 Task: Search one way flight ticket for 5 adults, 2 children, 1 infant in seat and 1 infant on lap in economy from Detroit: Detroit Metro Wayne County Airport to Springfield: Abraham Lincoln Capital Airport on 5-2-2023. Choice of flights is Southwest. Number of bags: 1 carry on bag. Price is upto 88000. Outbound departure time preference is 15:00.
Action: Mouse moved to (310, 141)
Screenshot: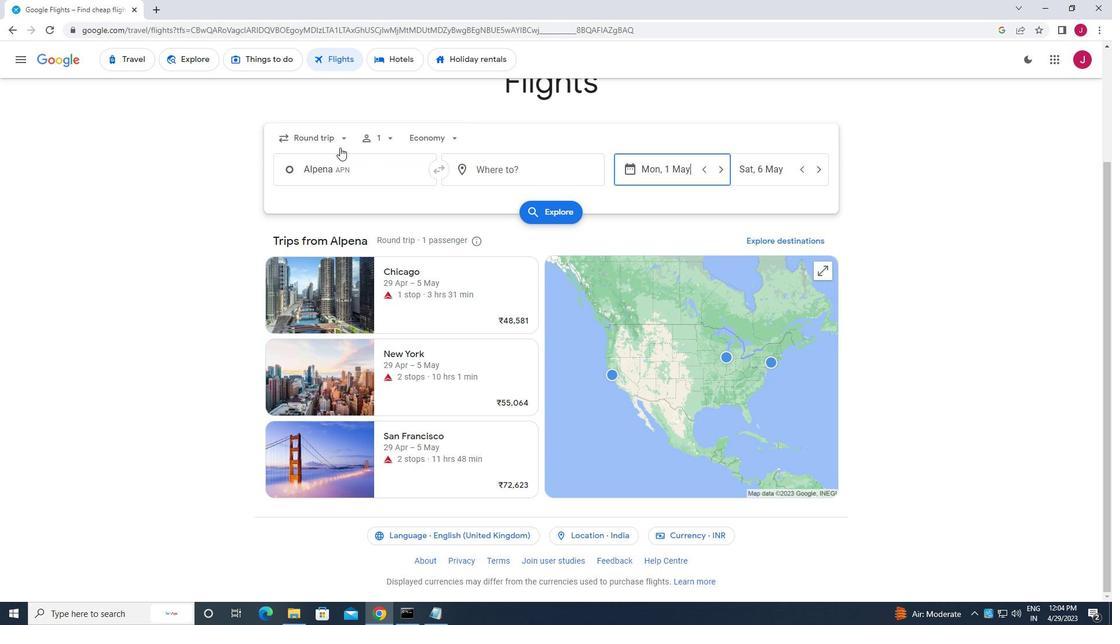 
Action: Mouse pressed left at (310, 141)
Screenshot: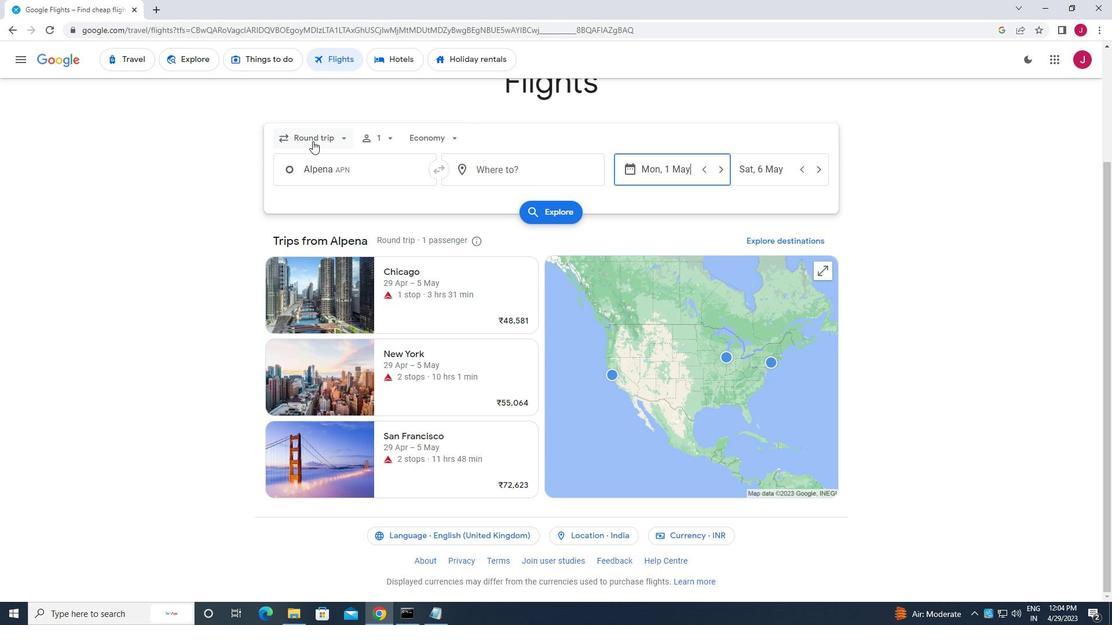 
Action: Mouse moved to (323, 190)
Screenshot: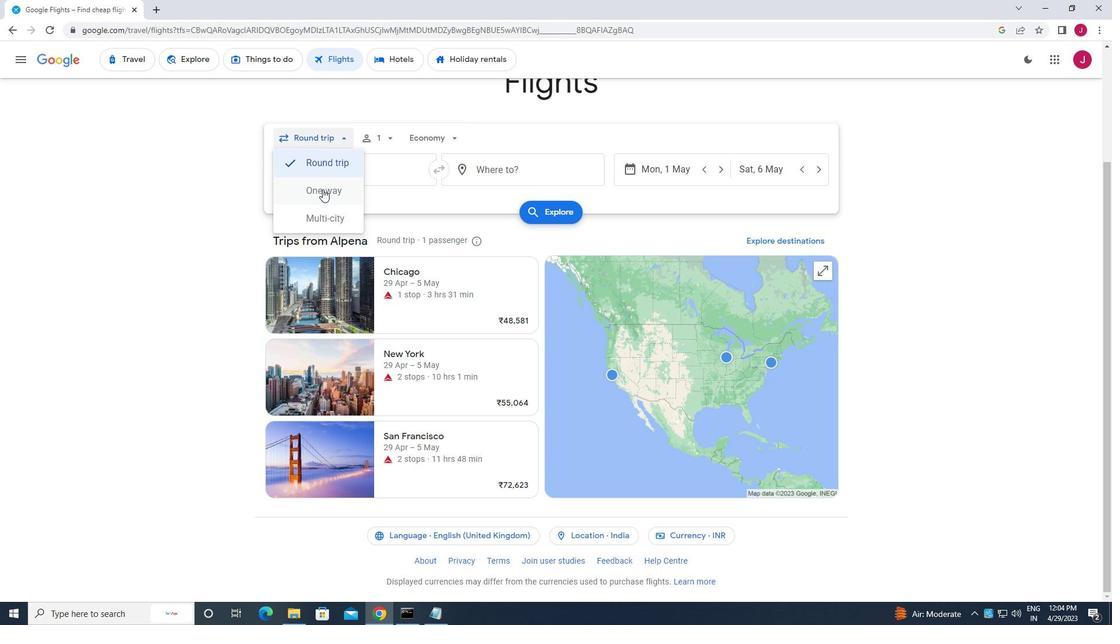 
Action: Mouse pressed left at (323, 190)
Screenshot: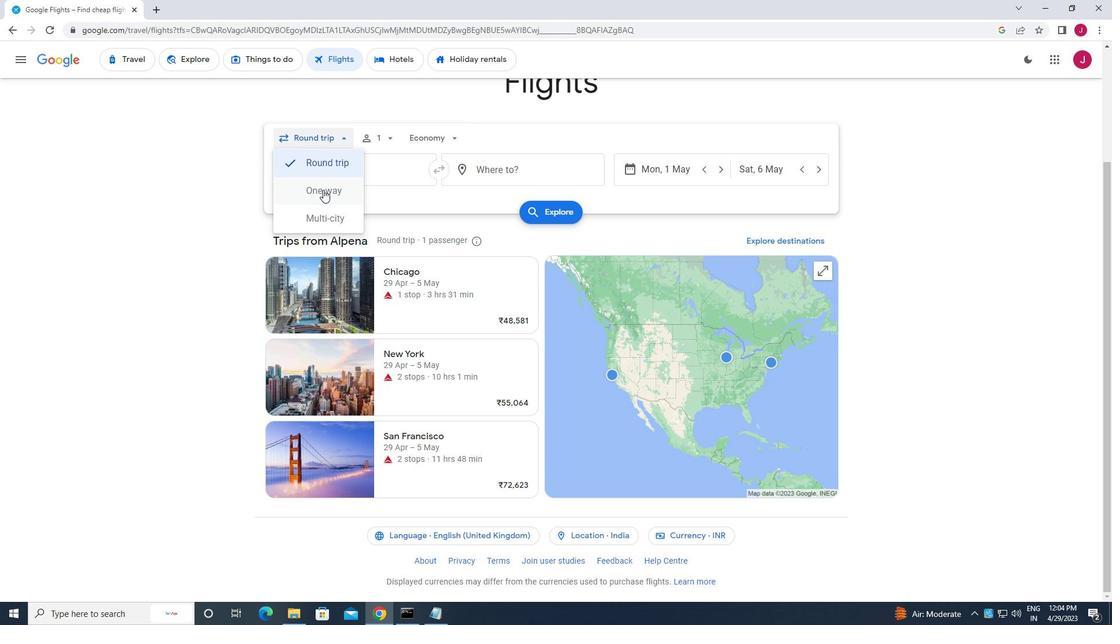 
Action: Mouse moved to (379, 136)
Screenshot: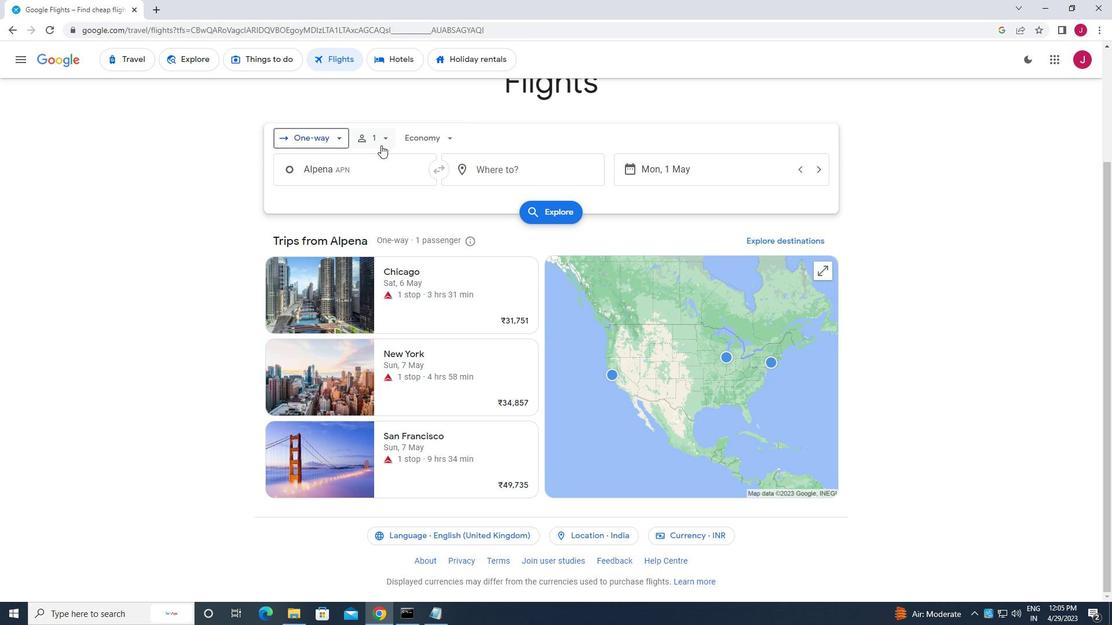 
Action: Mouse pressed left at (379, 136)
Screenshot: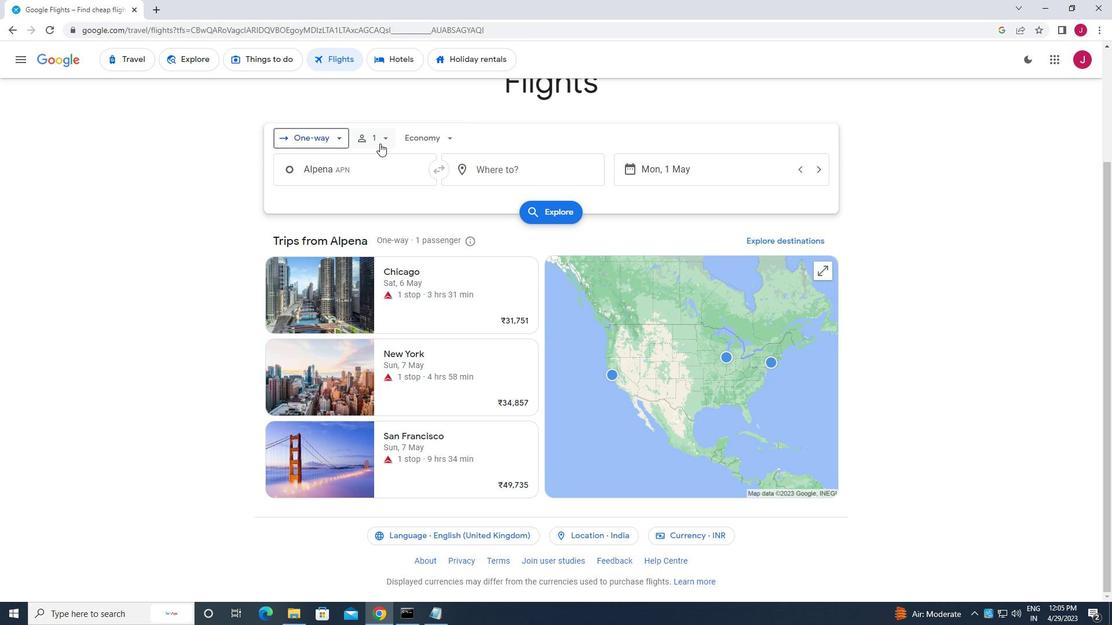 
Action: Mouse moved to (477, 173)
Screenshot: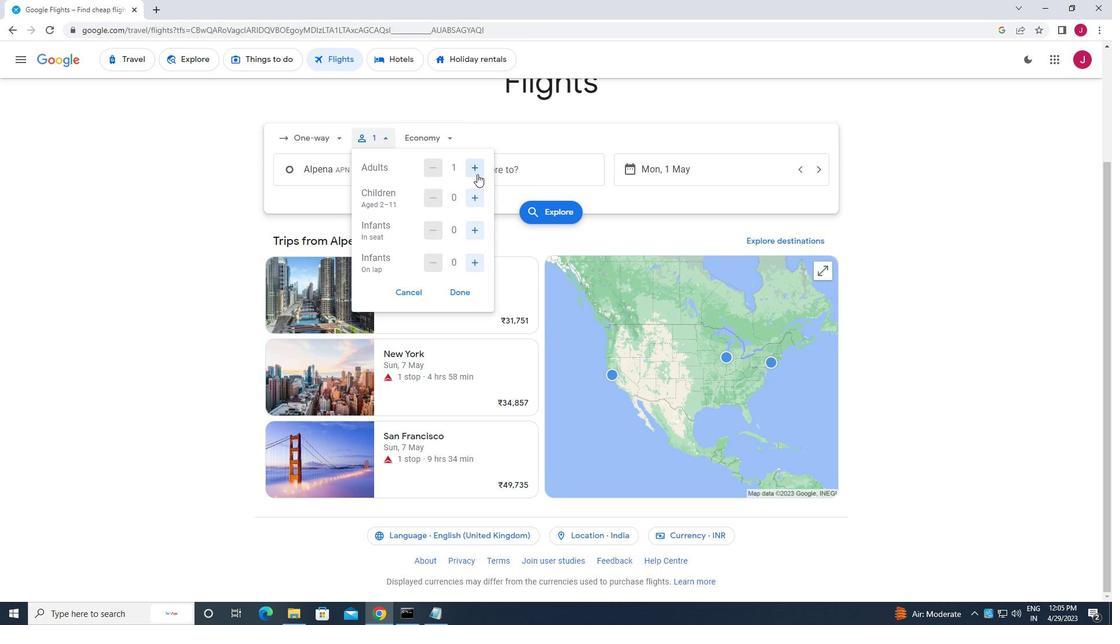 
Action: Mouse pressed left at (477, 173)
Screenshot: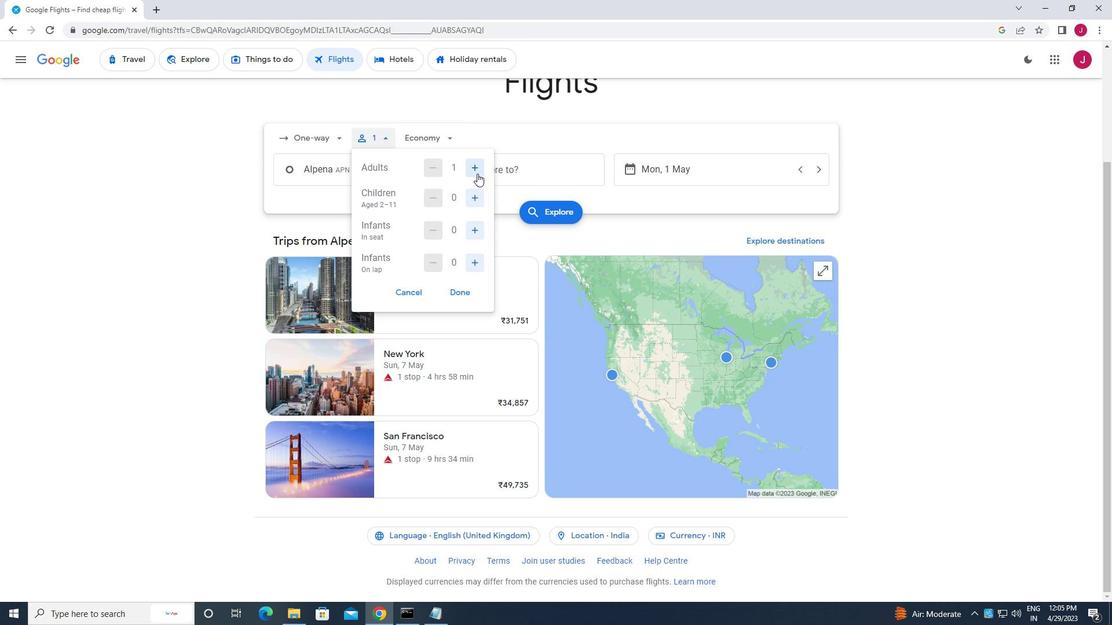 
Action: Mouse pressed left at (477, 173)
Screenshot: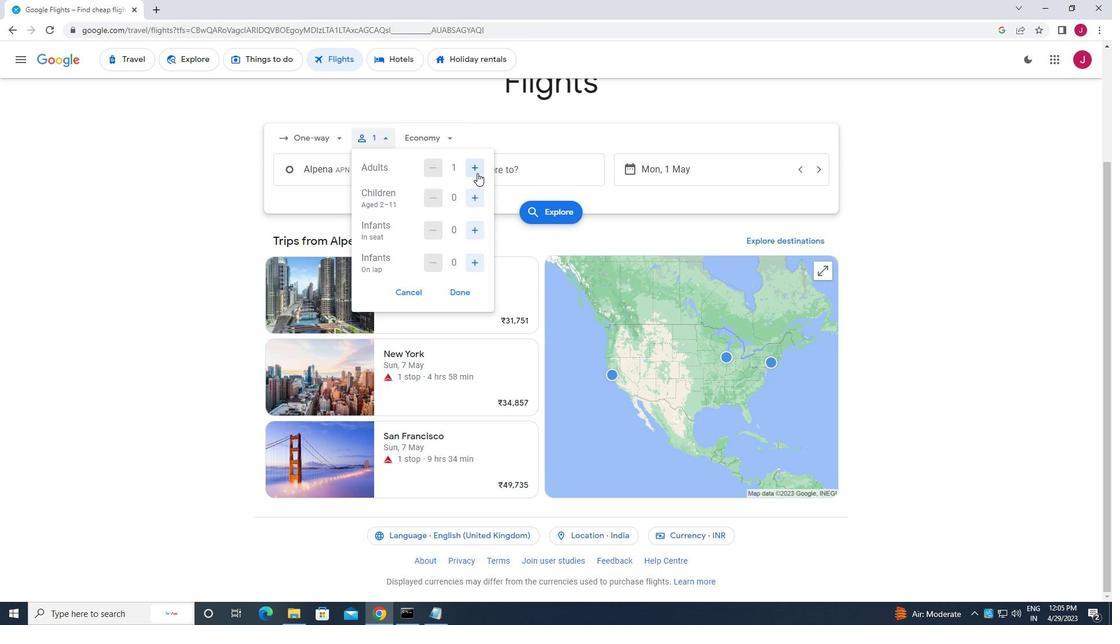 
Action: Mouse pressed left at (477, 173)
Screenshot: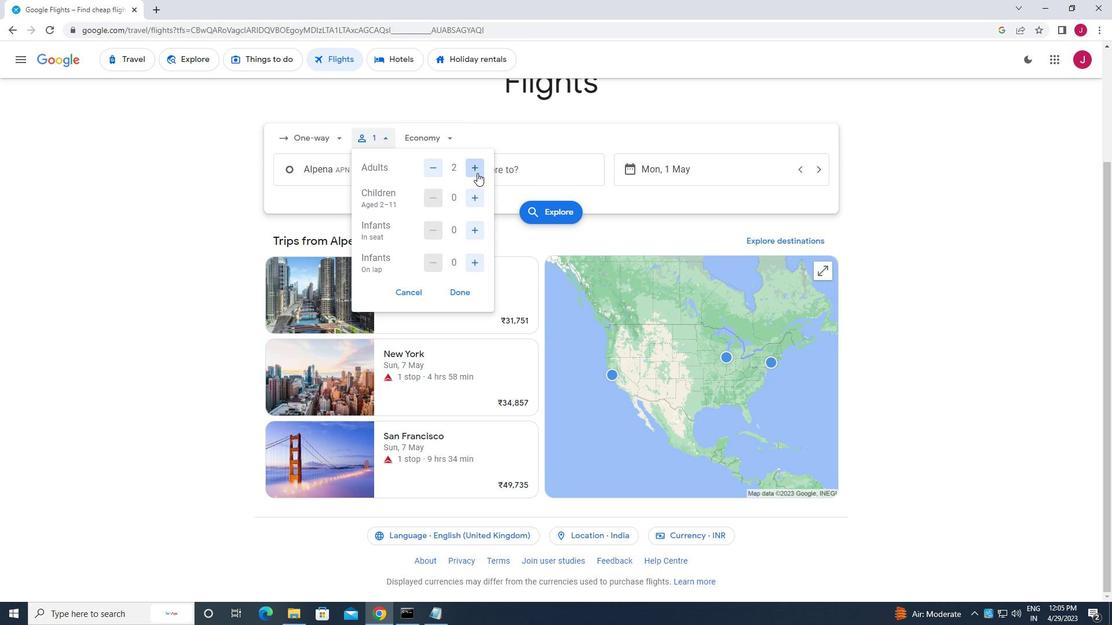 
Action: Mouse pressed left at (477, 173)
Screenshot: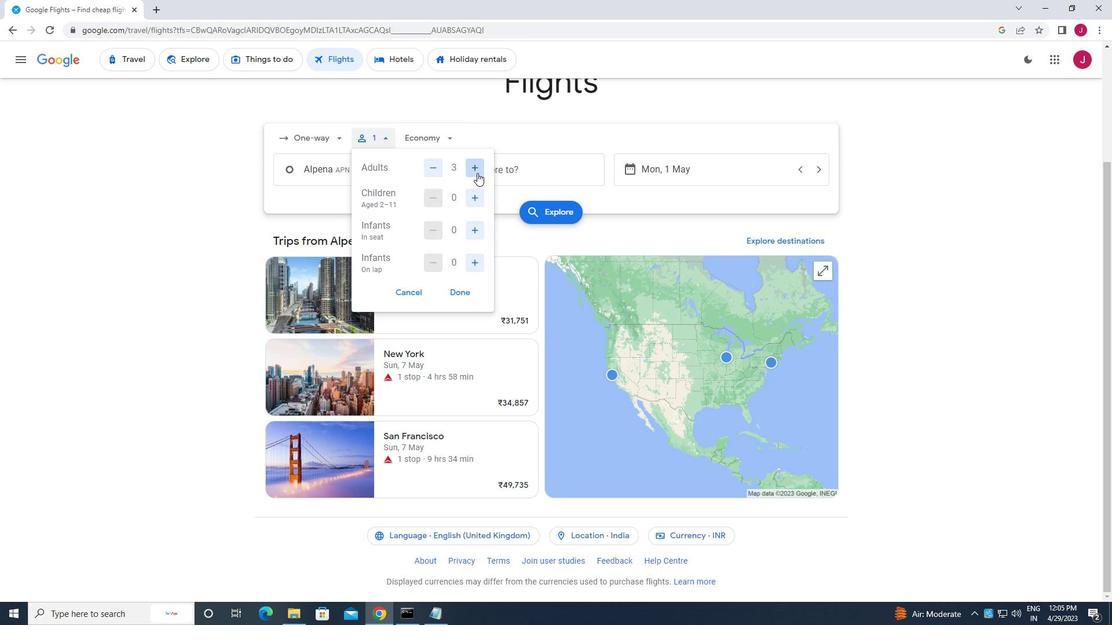 
Action: Mouse moved to (473, 199)
Screenshot: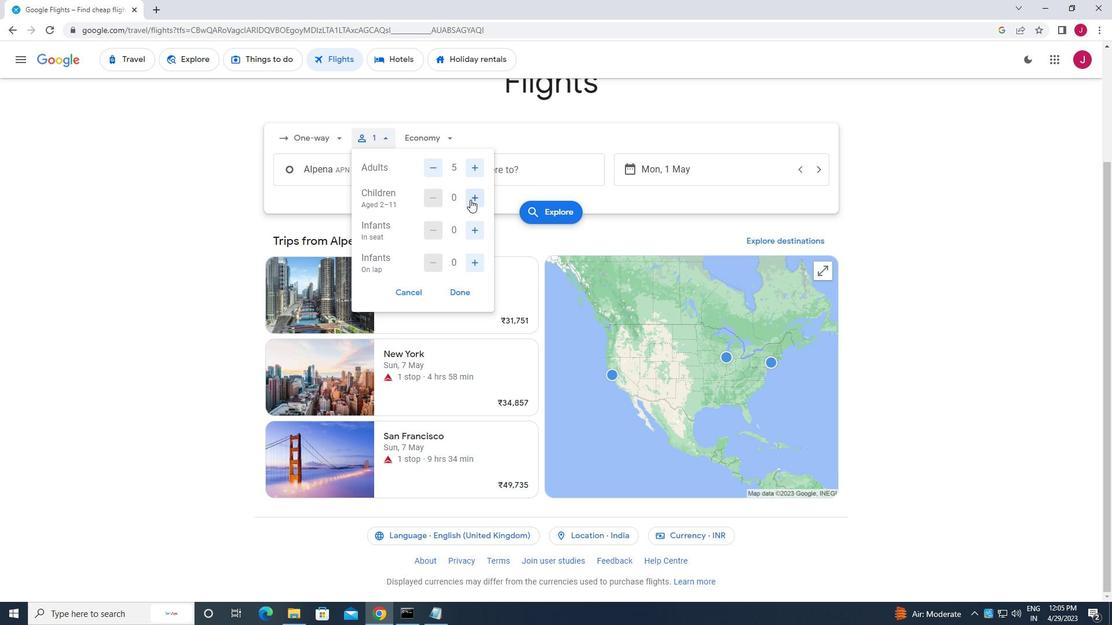 
Action: Mouse pressed left at (473, 199)
Screenshot: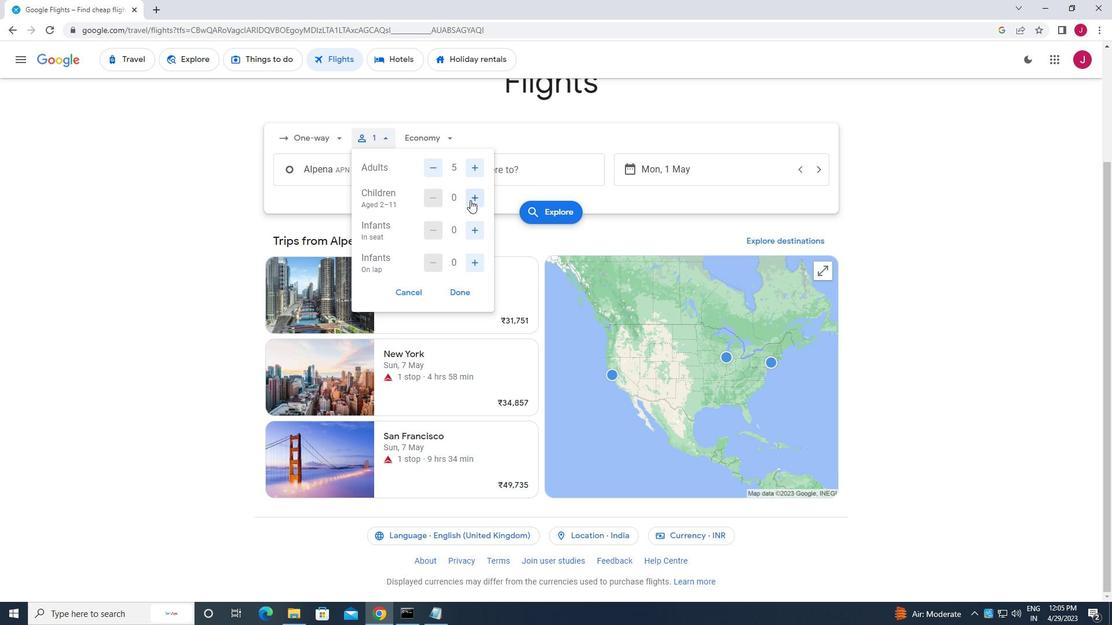 
Action: Mouse pressed left at (473, 199)
Screenshot: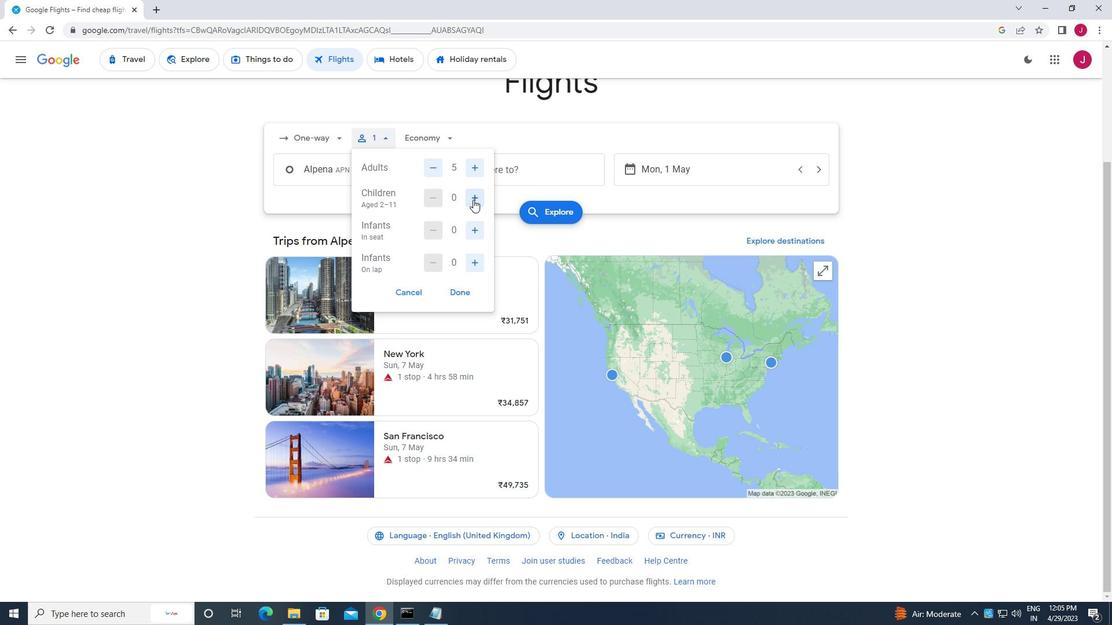 
Action: Mouse moved to (475, 230)
Screenshot: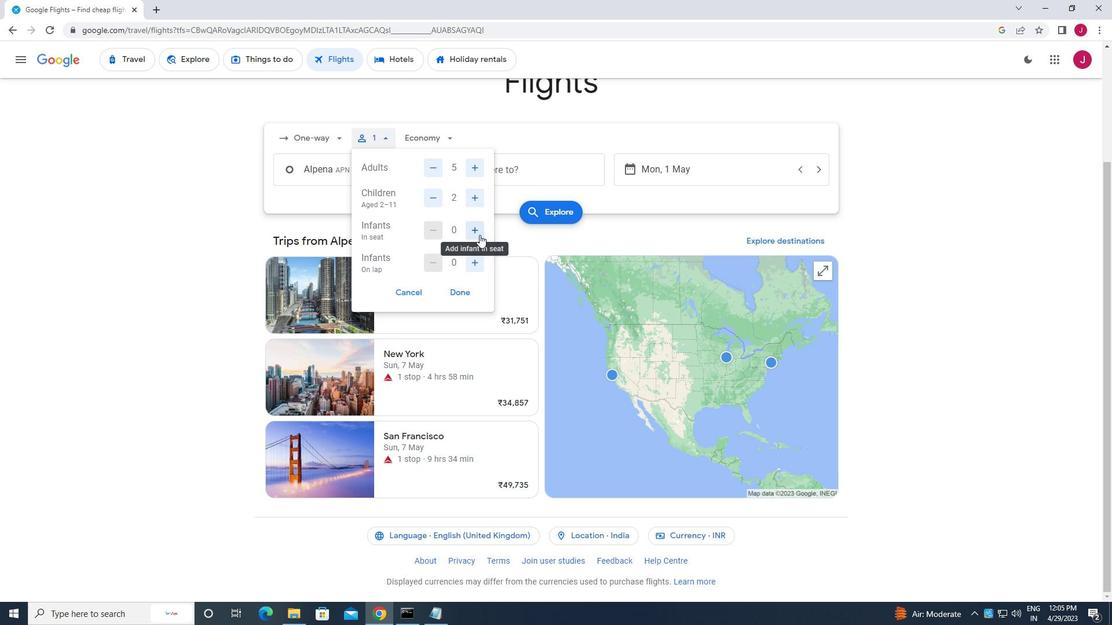 
Action: Mouse pressed left at (475, 230)
Screenshot: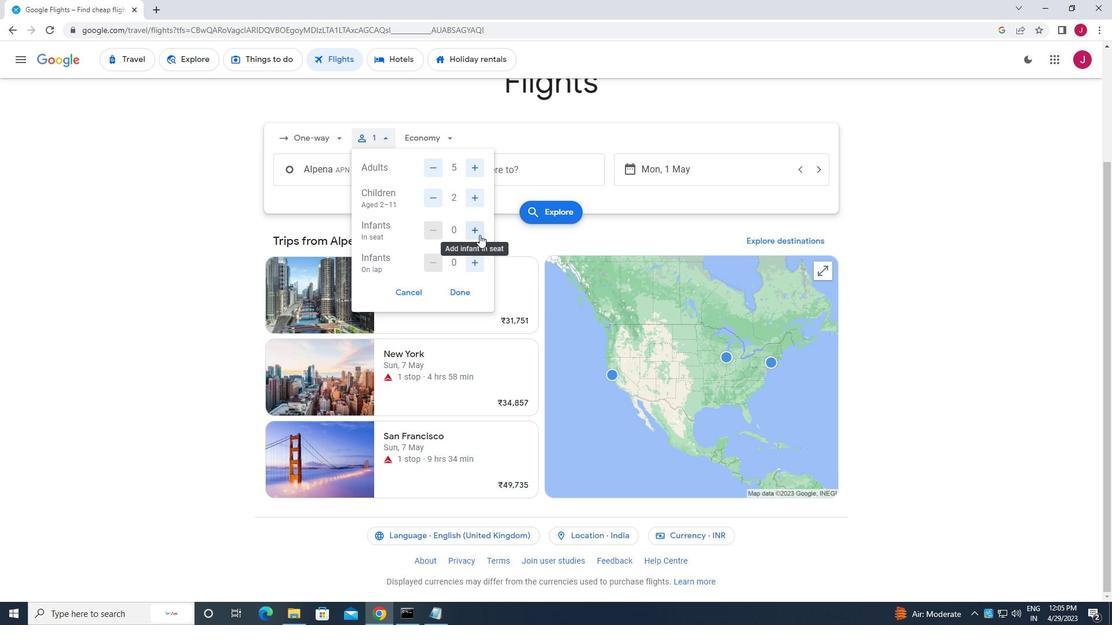
Action: Mouse moved to (473, 259)
Screenshot: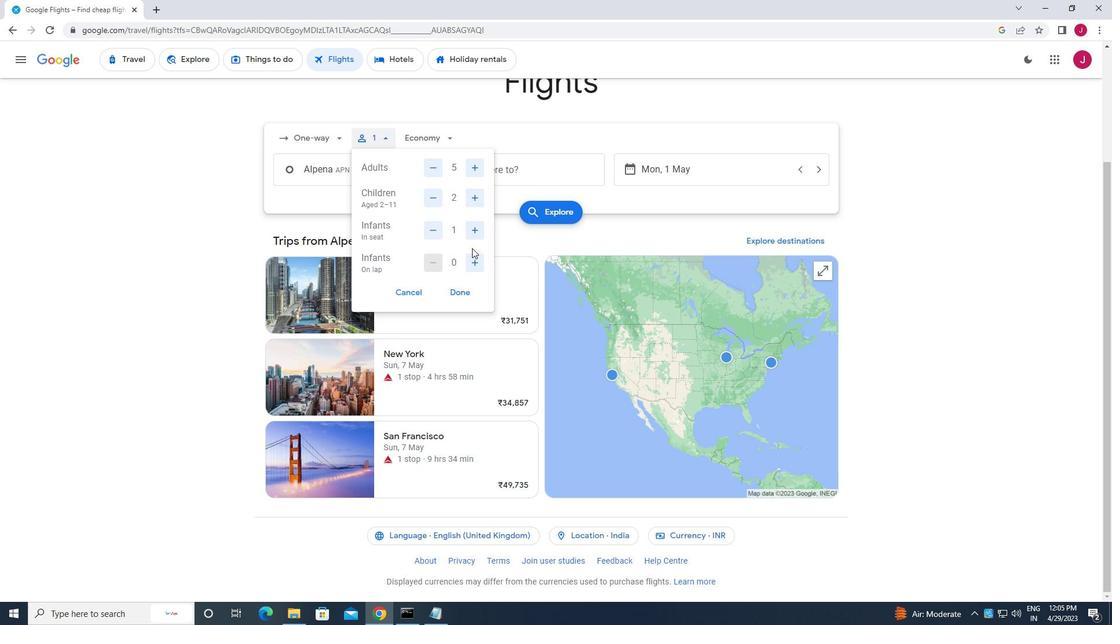
Action: Mouse pressed left at (473, 259)
Screenshot: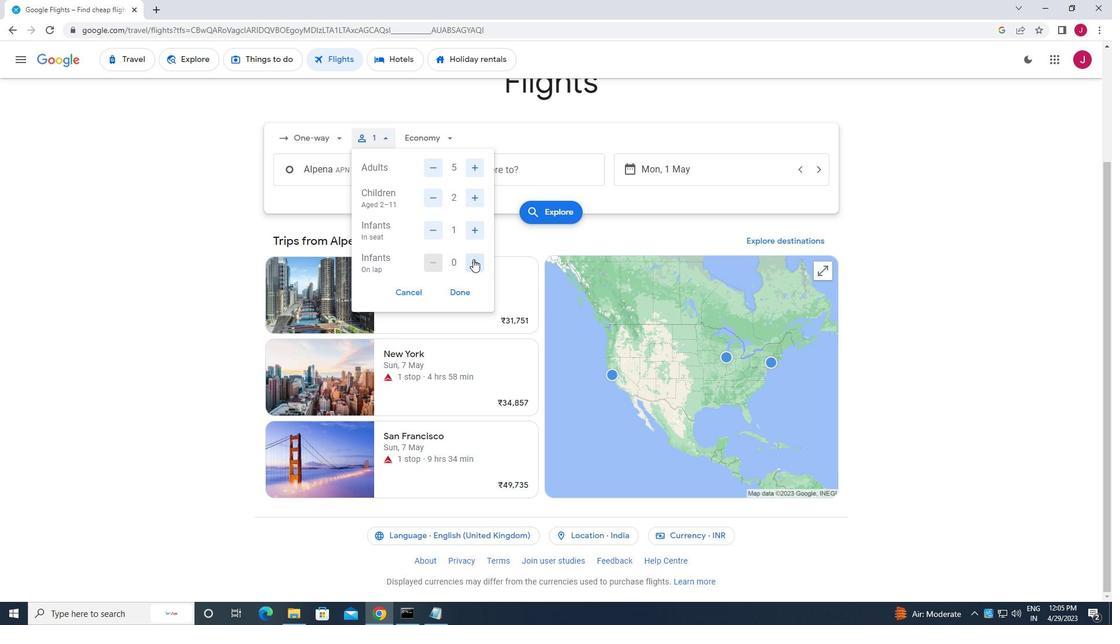 
Action: Mouse moved to (461, 293)
Screenshot: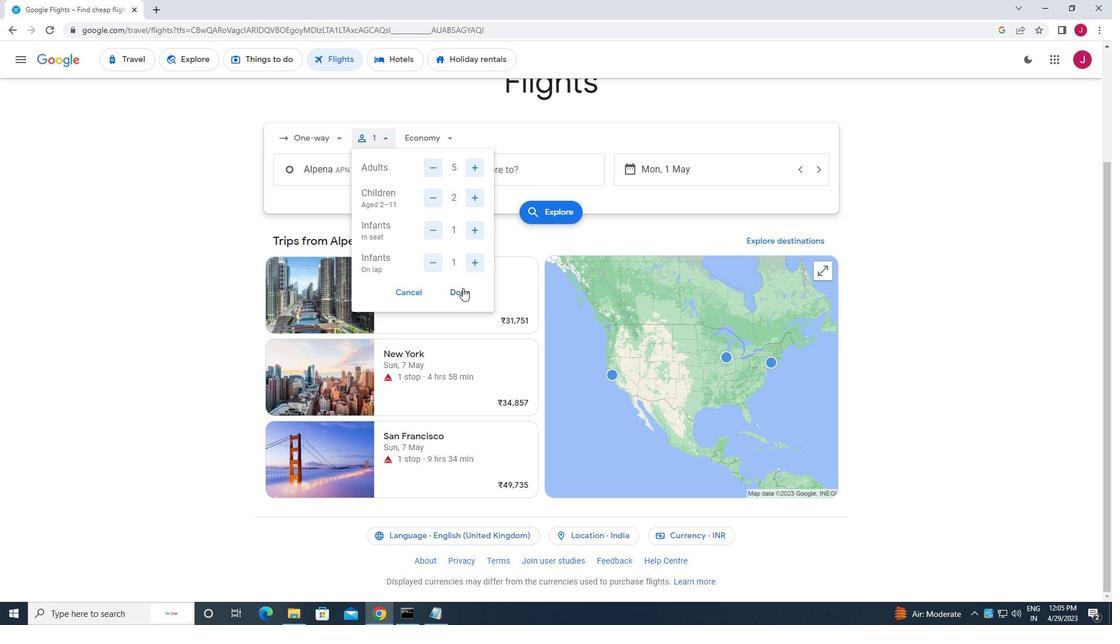 
Action: Mouse pressed left at (461, 293)
Screenshot: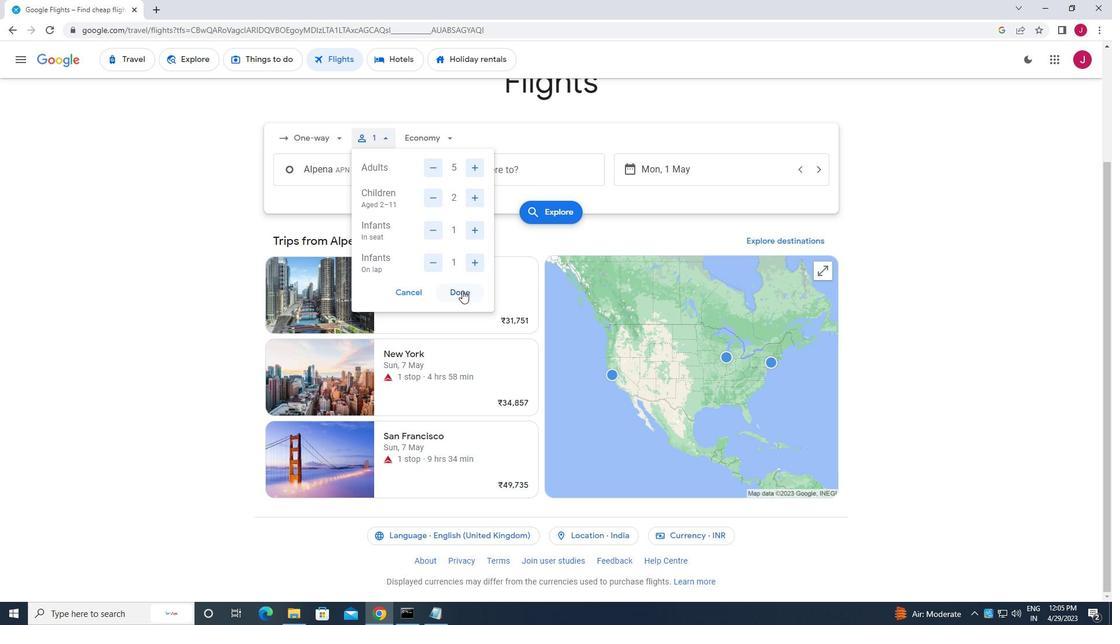 
Action: Mouse moved to (453, 135)
Screenshot: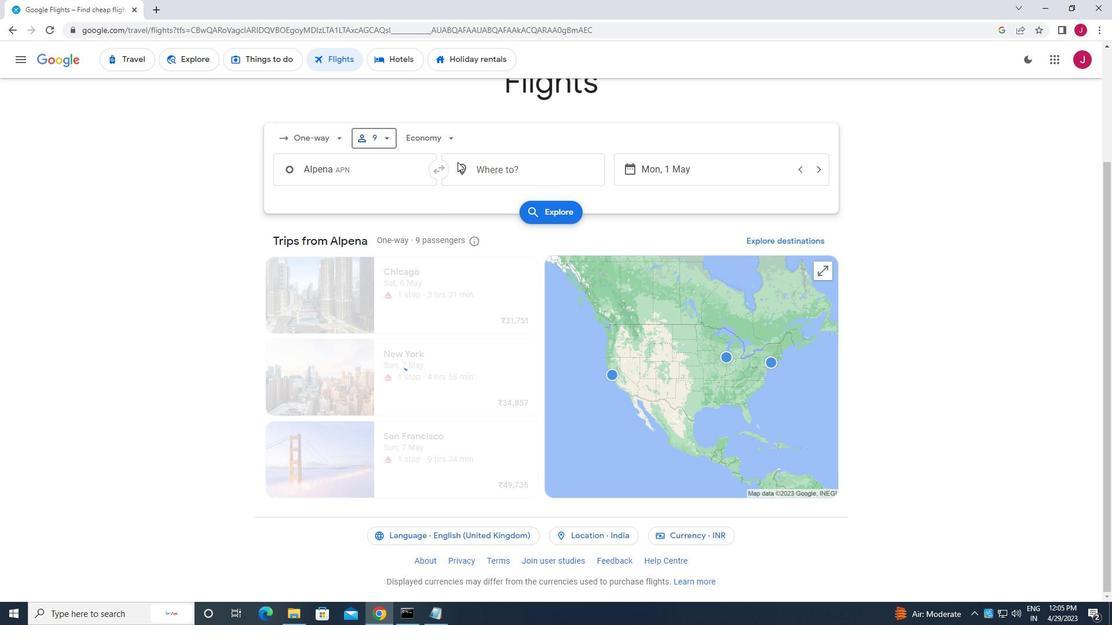 
Action: Mouse pressed left at (453, 135)
Screenshot: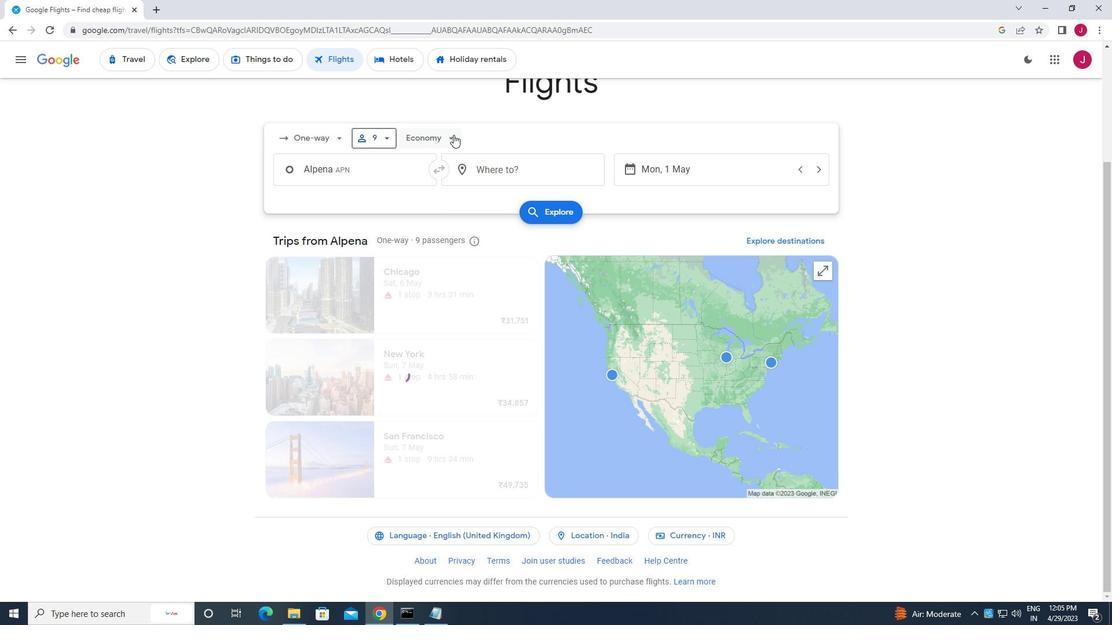 
Action: Mouse moved to (453, 165)
Screenshot: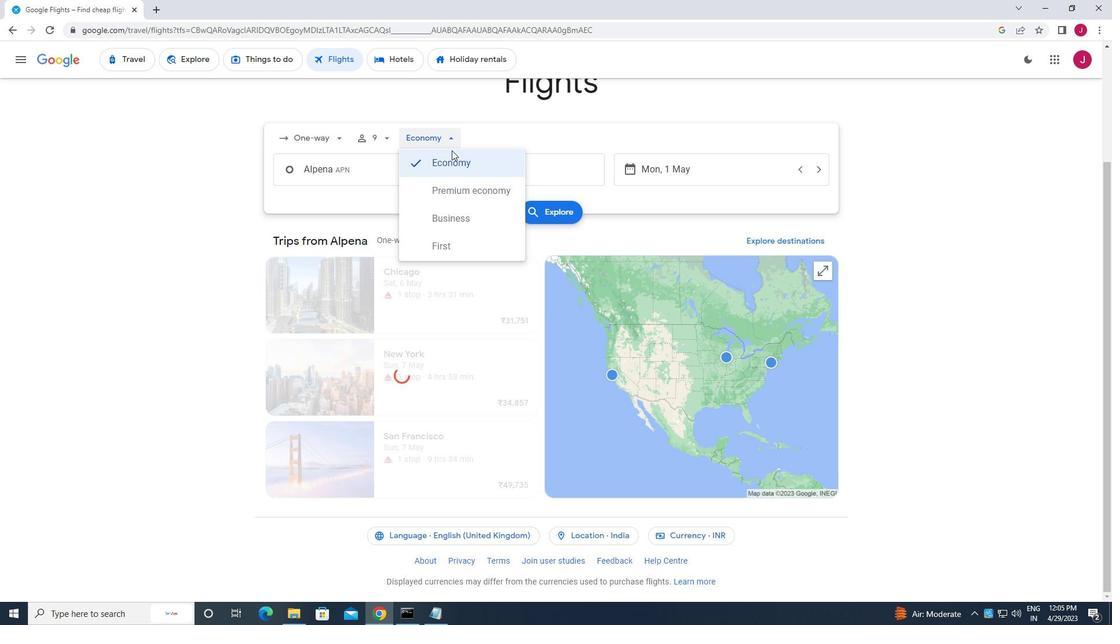 
Action: Mouse pressed left at (453, 165)
Screenshot: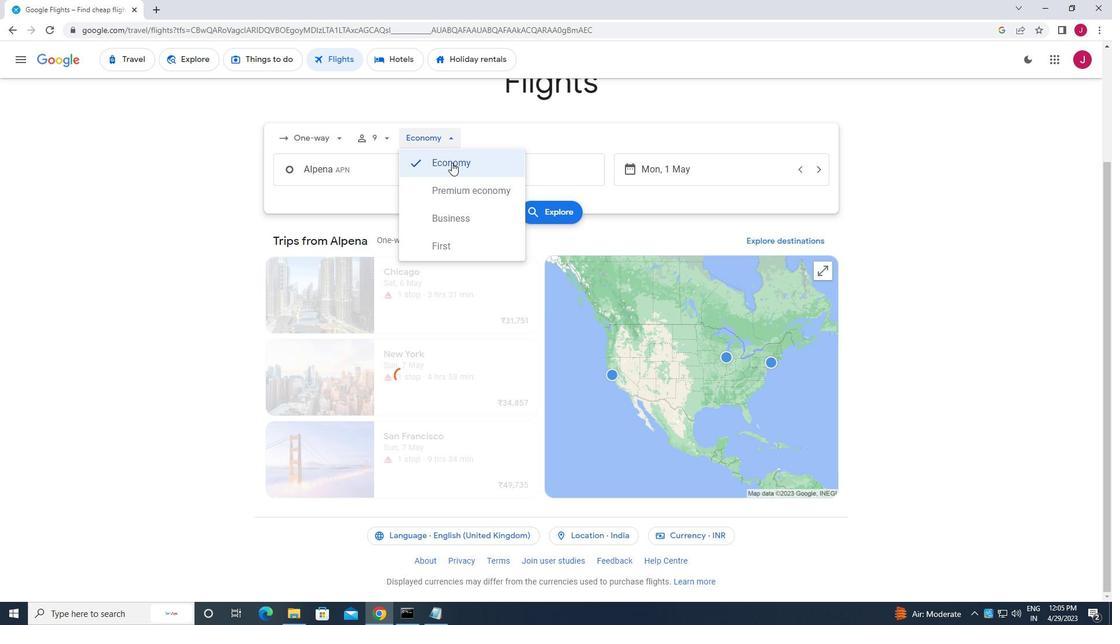 
Action: Mouse moved to (388, 173)
Screenshot: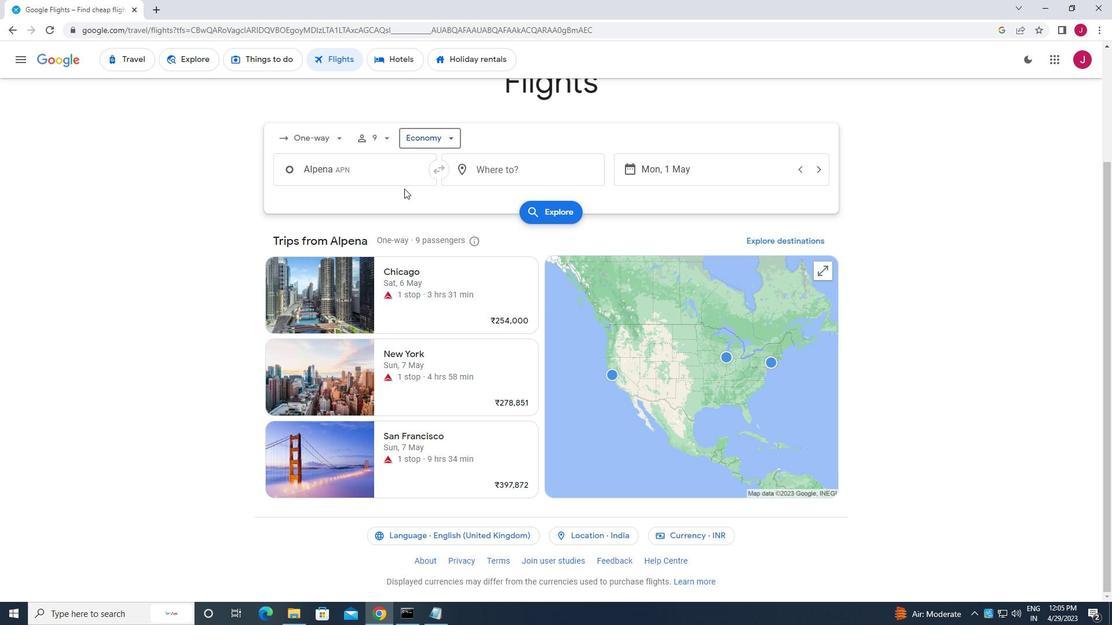
Action: Mouse pressed left at (388, 173)
Screenshot: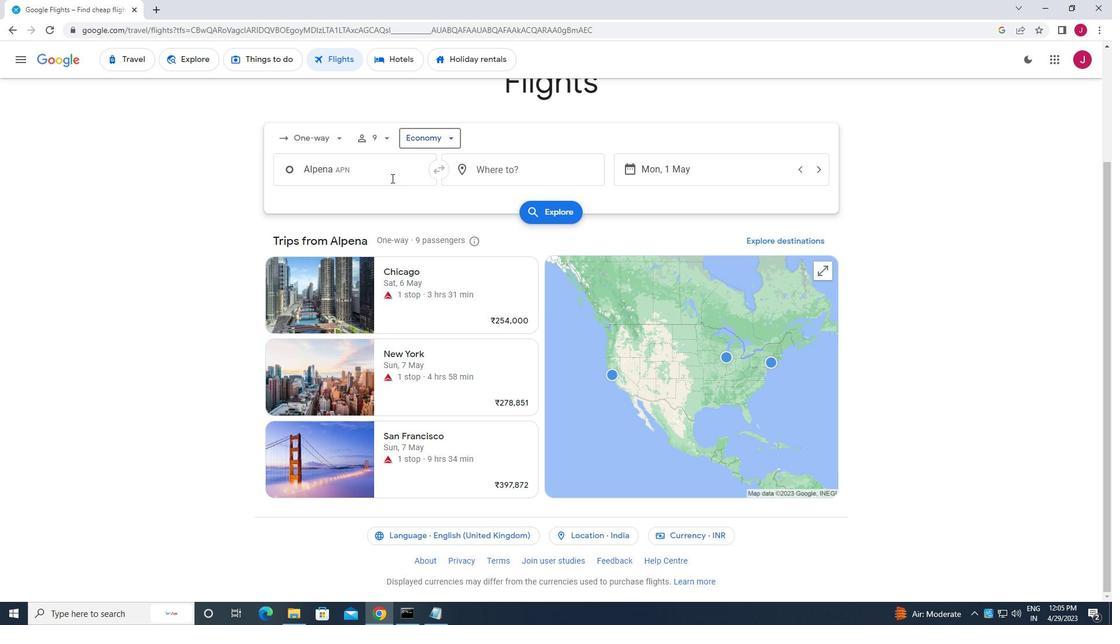 
Action: Key pressed detroit<Key.space>me
Screenshot: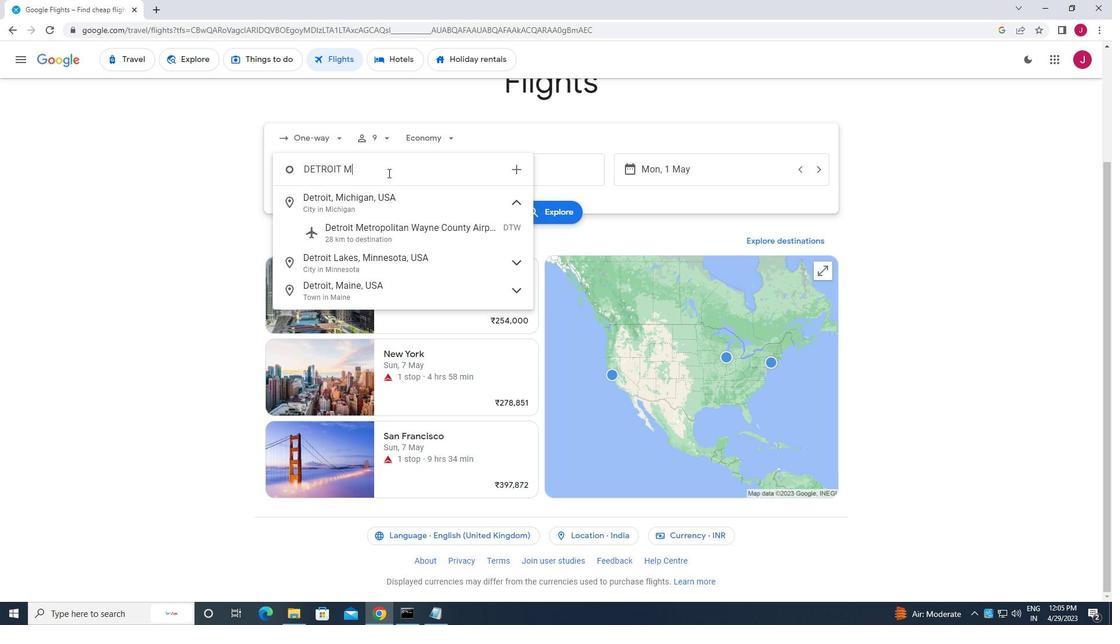 
Action: Mouse moved to (396, 204)
Screenshot: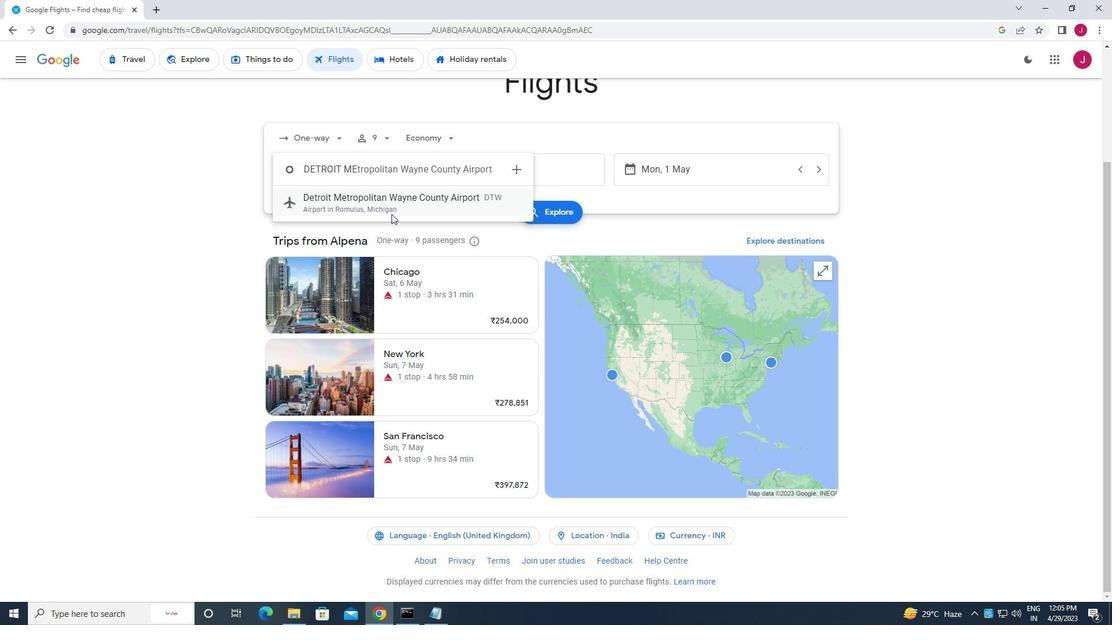 
Action: Mouse pressed left at (396, 204)
Screenshot: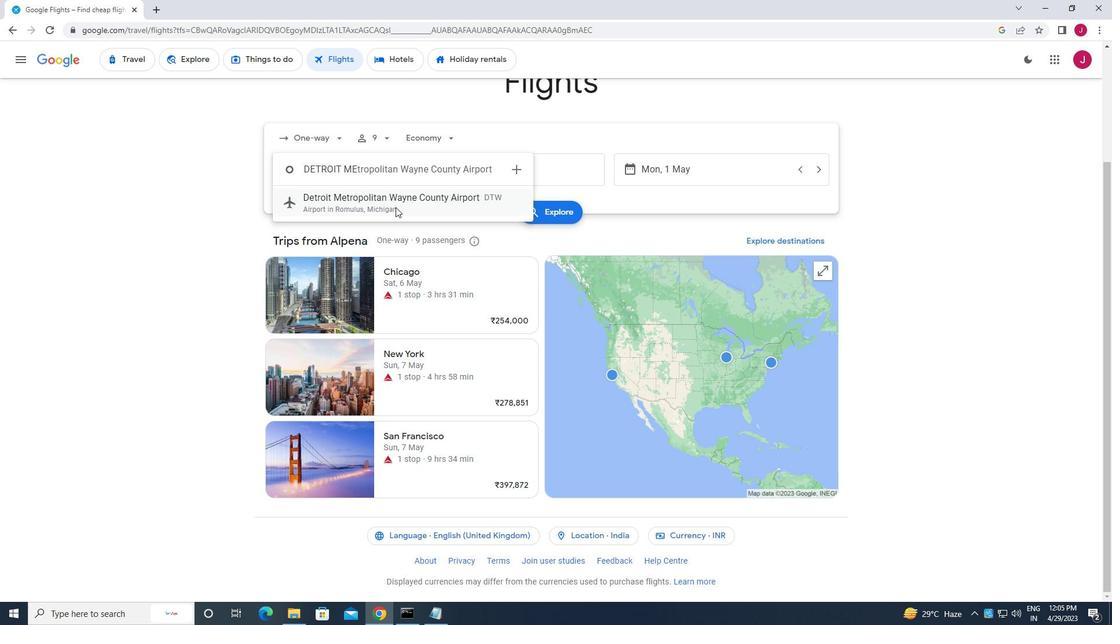 
Action: Mouse moved to (553, 167)
Screenshot: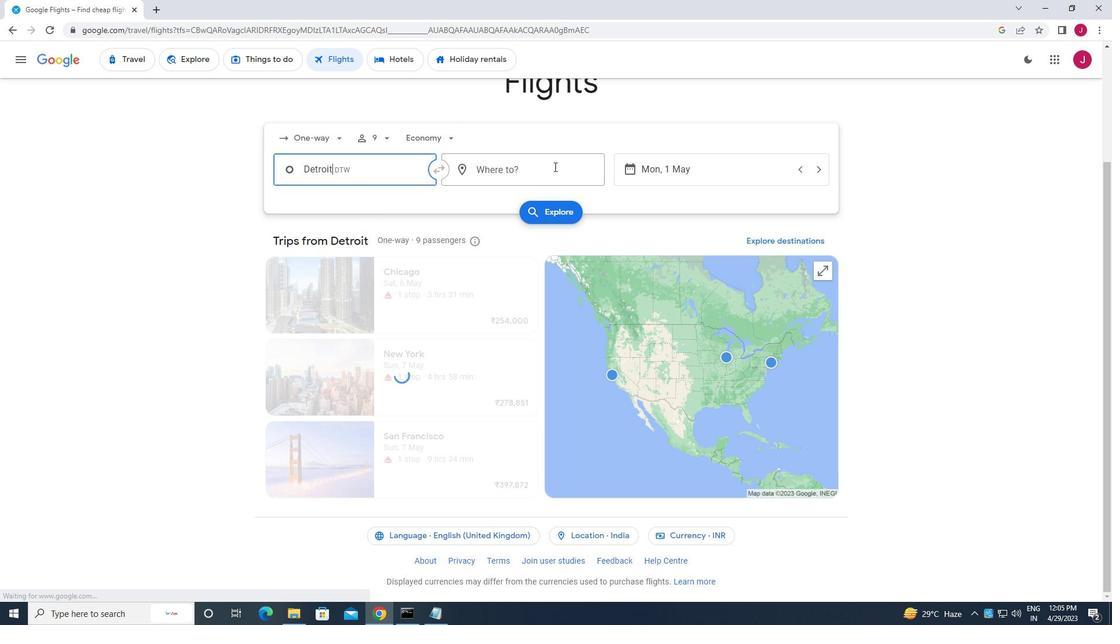
Action: Mouse pressed left at (553, 167)
Screenshot: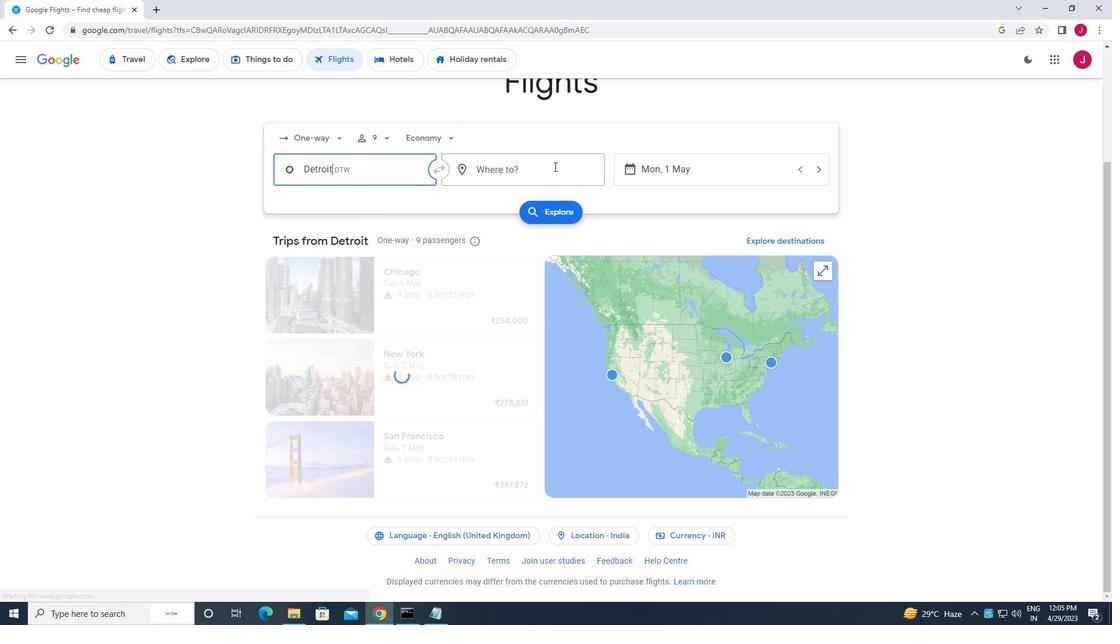 
Action: Key pressed springfield
Screenshot: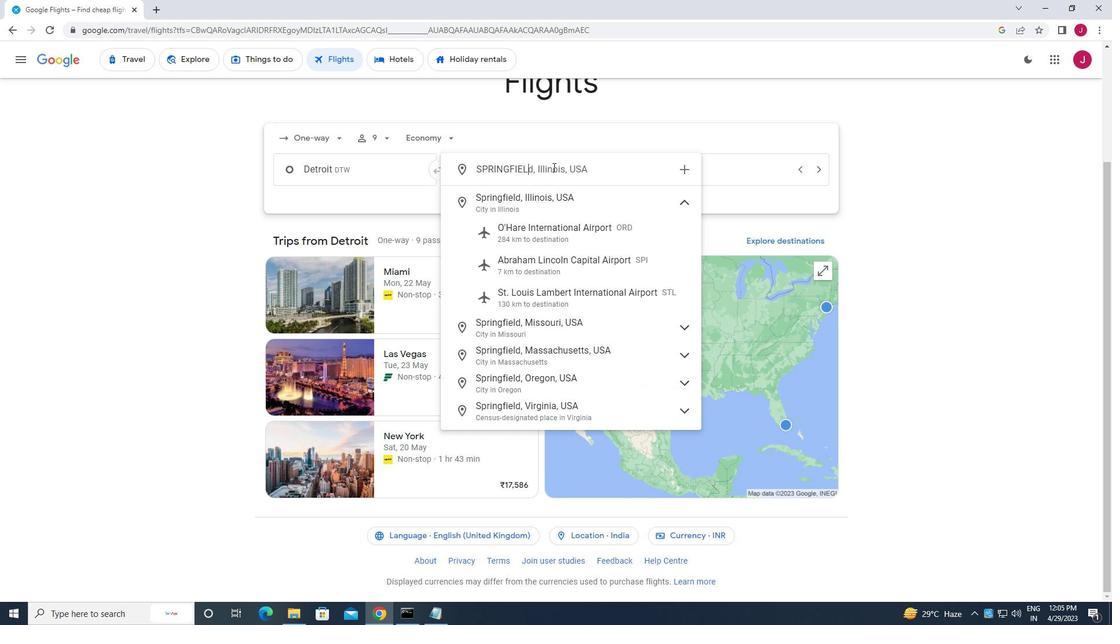 
Action: Mouse moved to (620, 258)
Screenshot: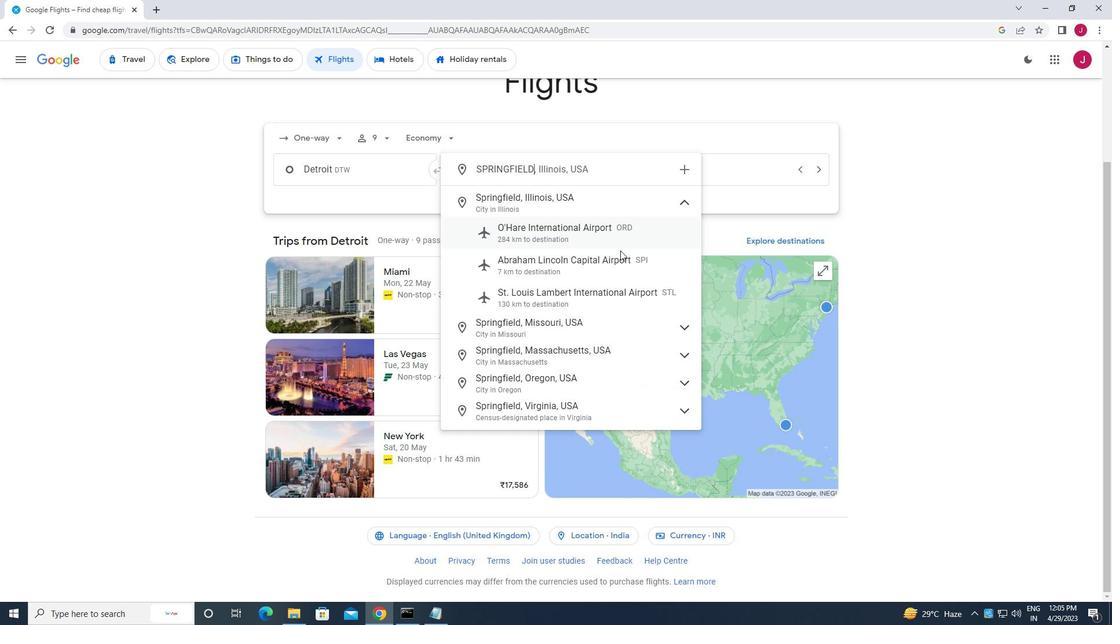 
Action: Mouse pressed left at (620, 258)
Screenshot: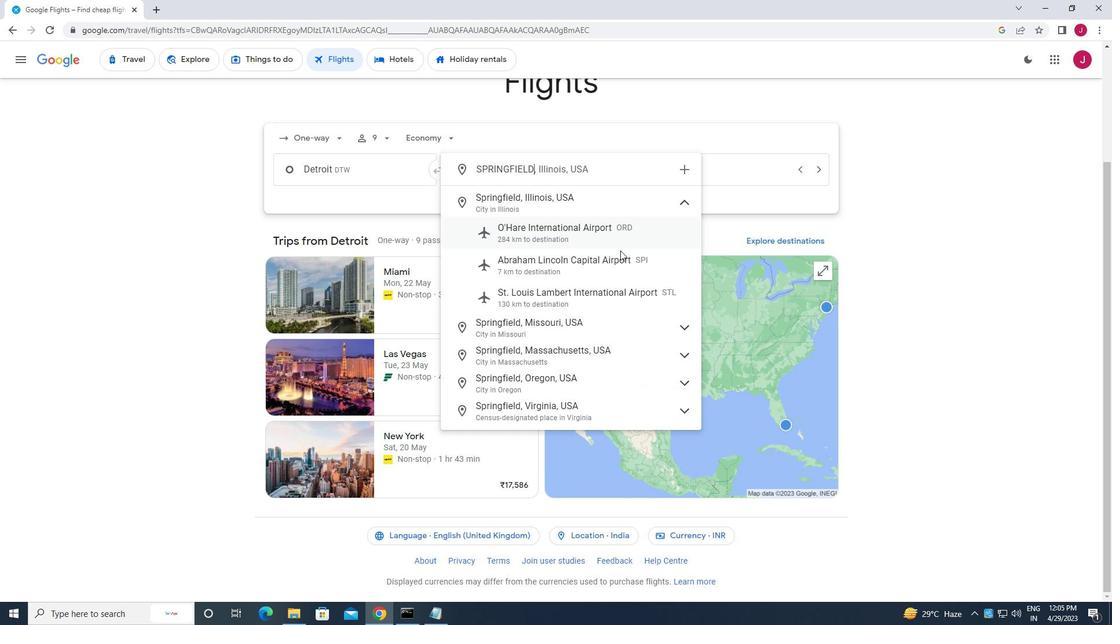 
Action: Mouse moved to (613, 263)
Screenshot: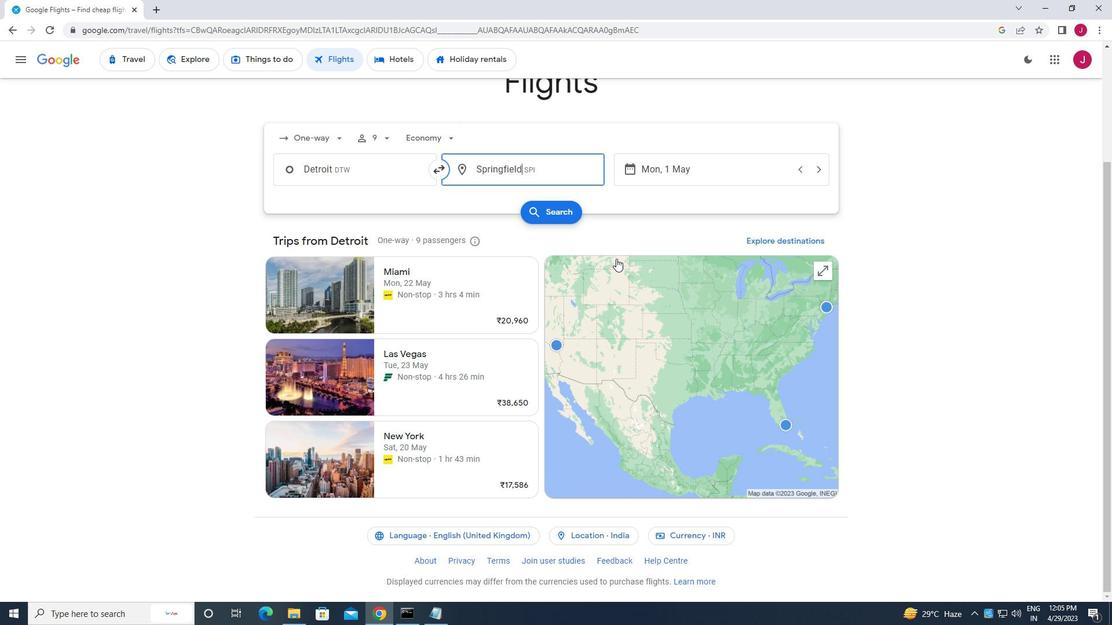 
Action: Mouse scrolled (613, 263) with delta (0, 0)
Screenshot: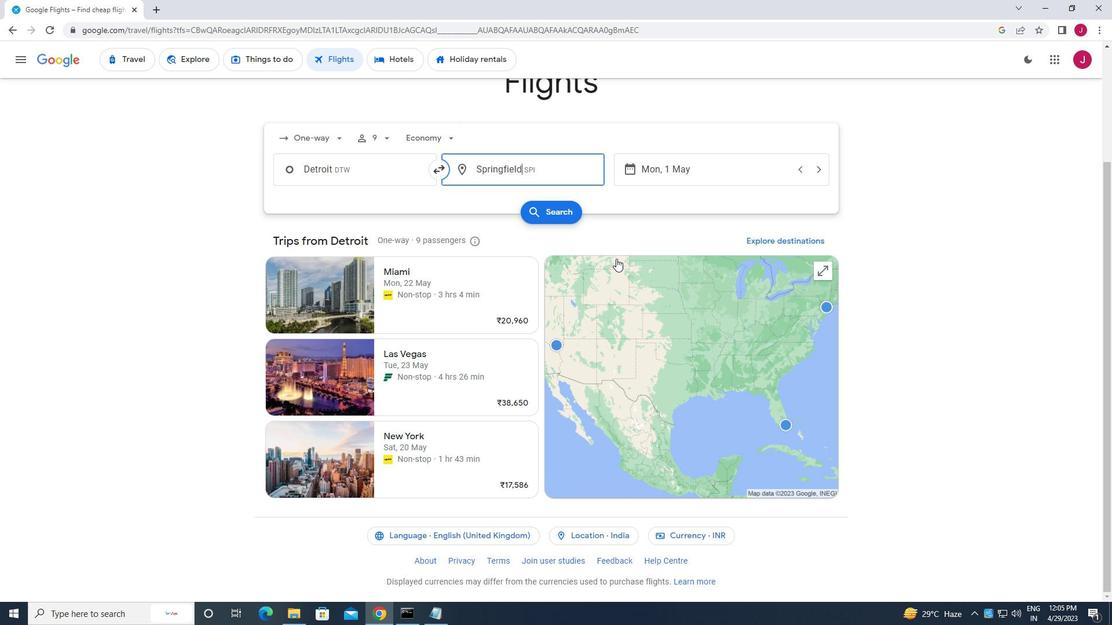 
Action: Mouse moved to (613, 266)
Screenshot: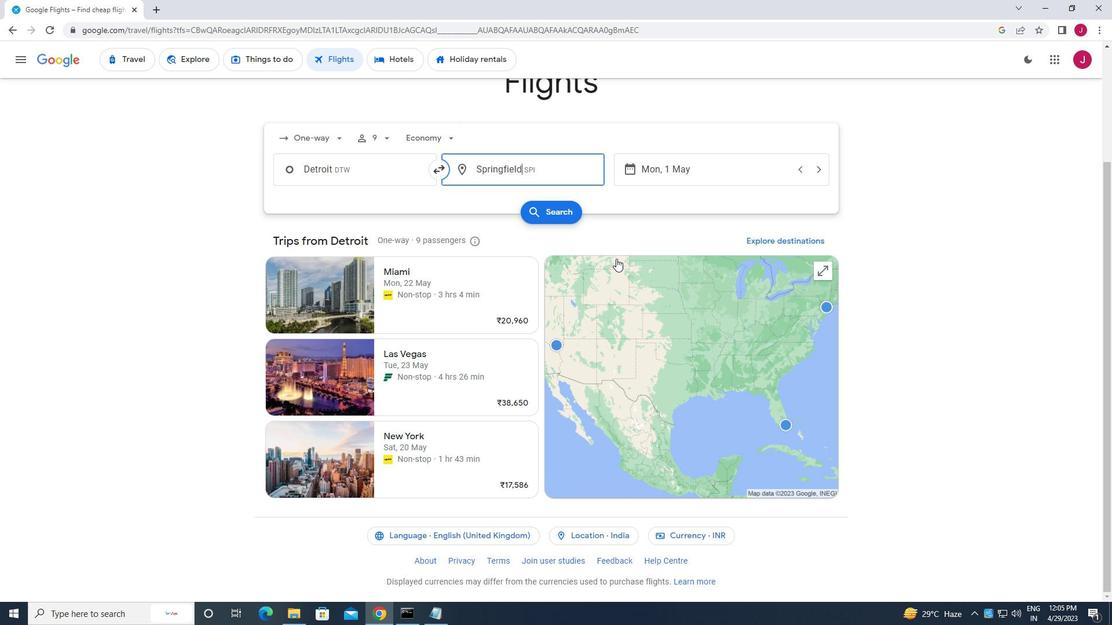 
Action: Mouse scrolled (613, 266) with delta (0, 0)
Screenshot: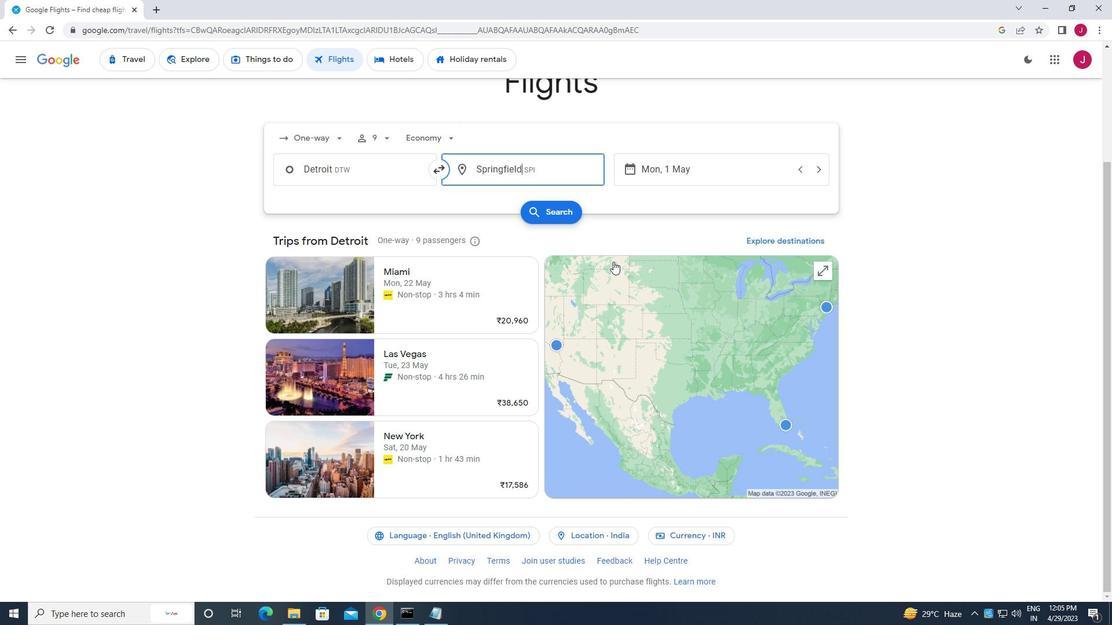 
Action: Mouse moved to (682, 165)
Screenshot: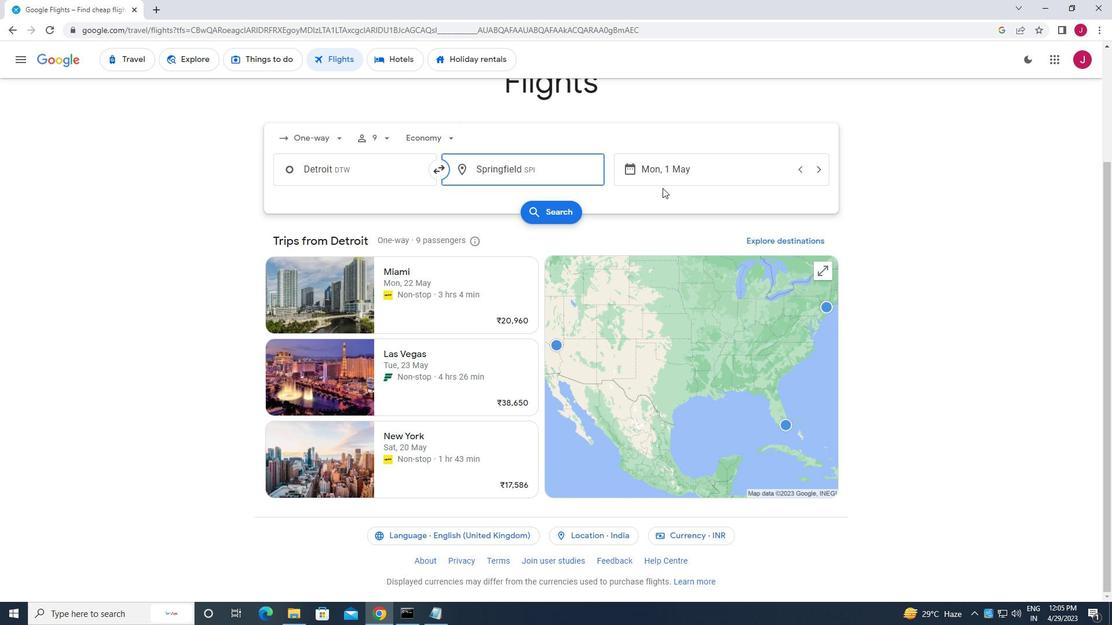 
Action: Mouse pressed left at (682, 165)
Screenshot: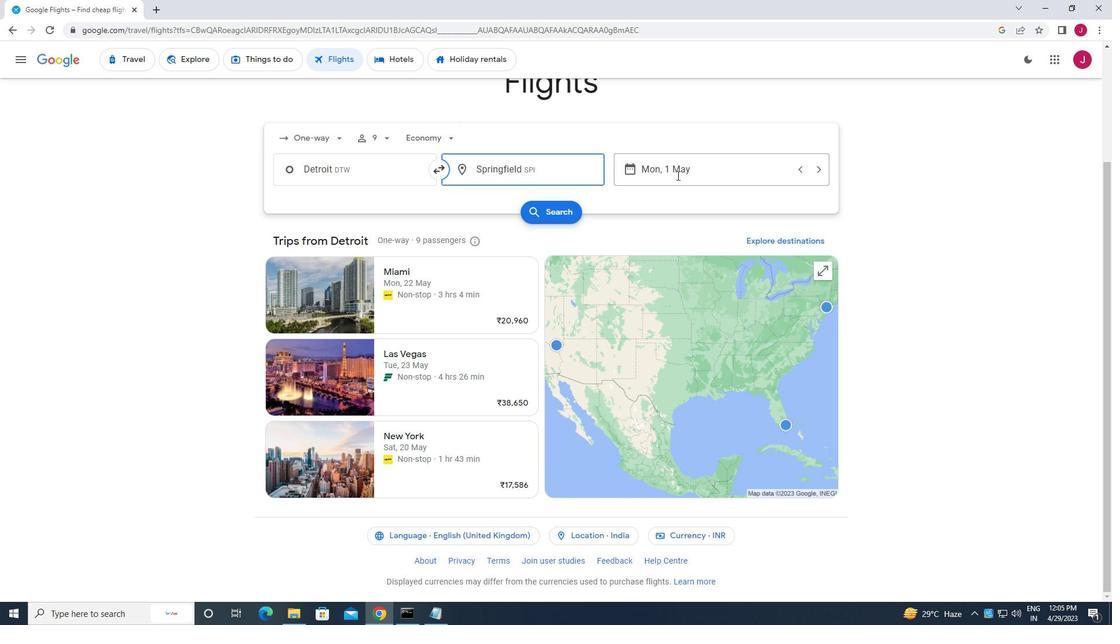 
Action: Mouse moved to (695, 256)
Screenshot: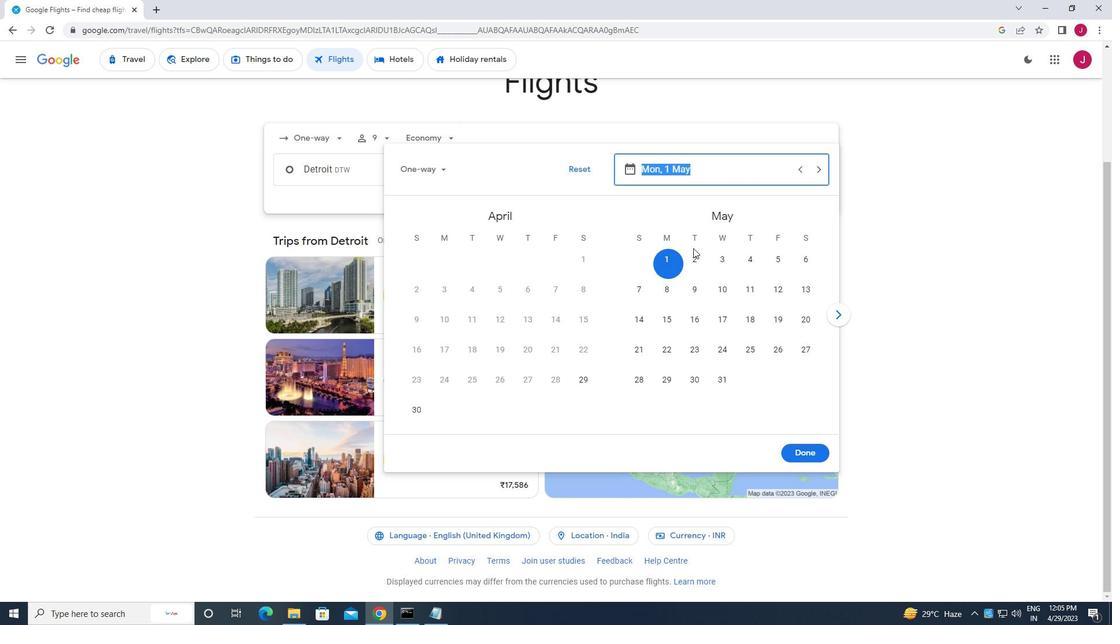 
Action: Mouse pressed left at (695, 256)
Screenshot: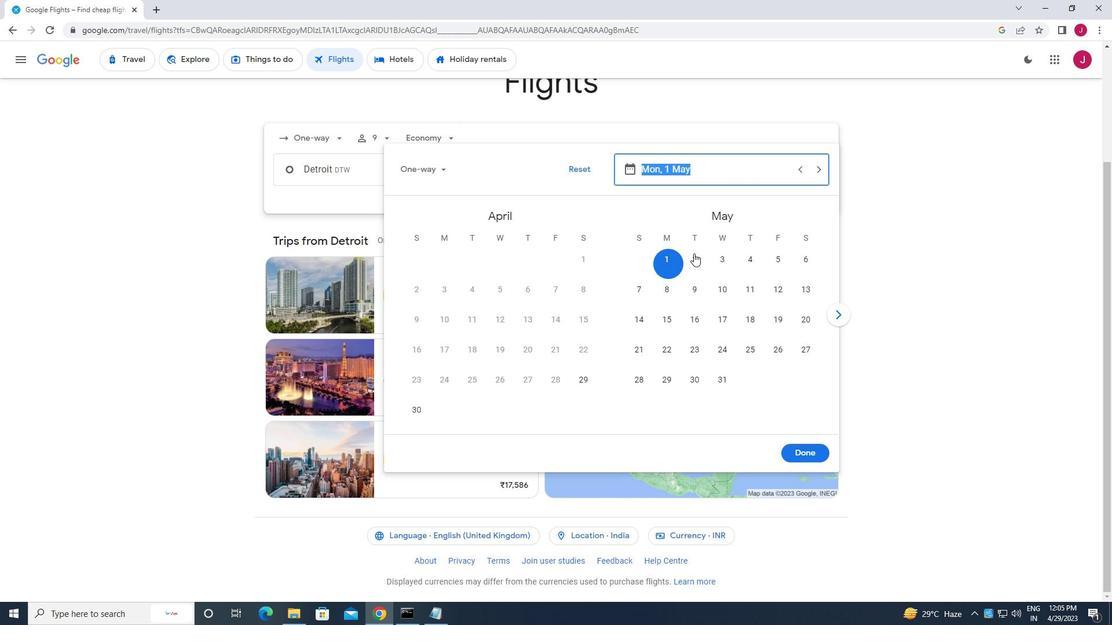 
Action: Mouse moved to (792, 454)
Screenshot: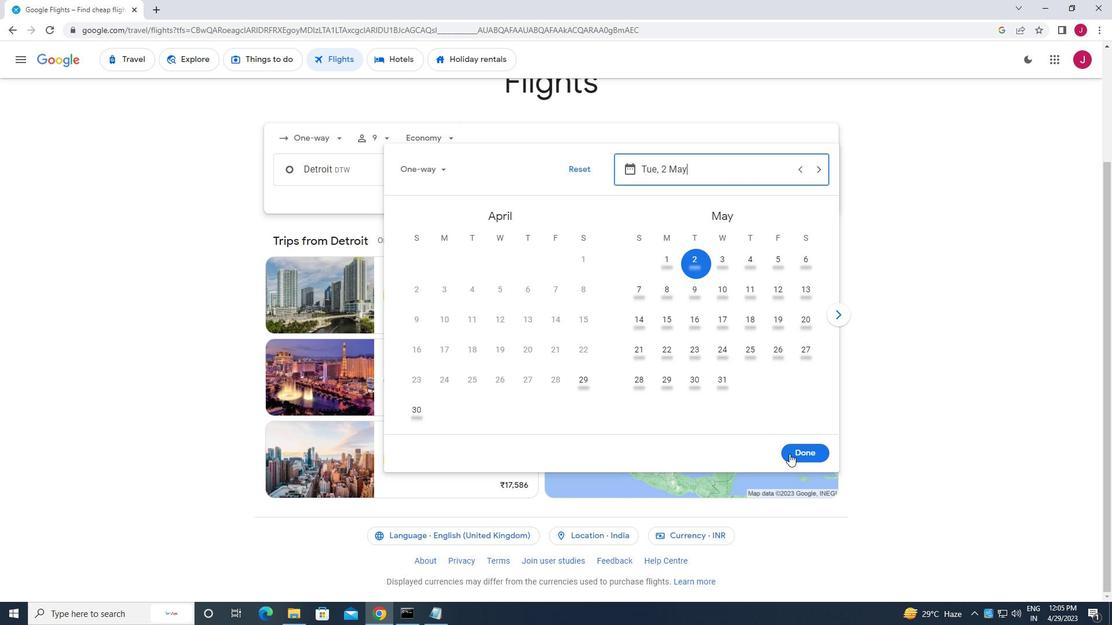 
Action: Mouse pressed left at (792, 454)
Screenshot: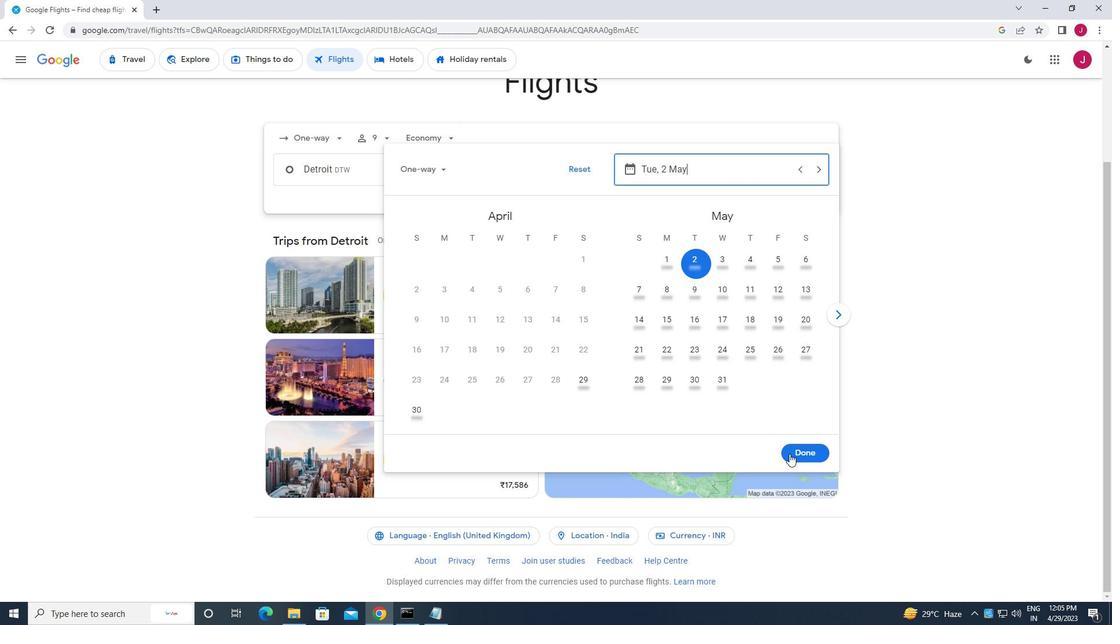
Action: Mouse moved to (558, 211)
Screenshot: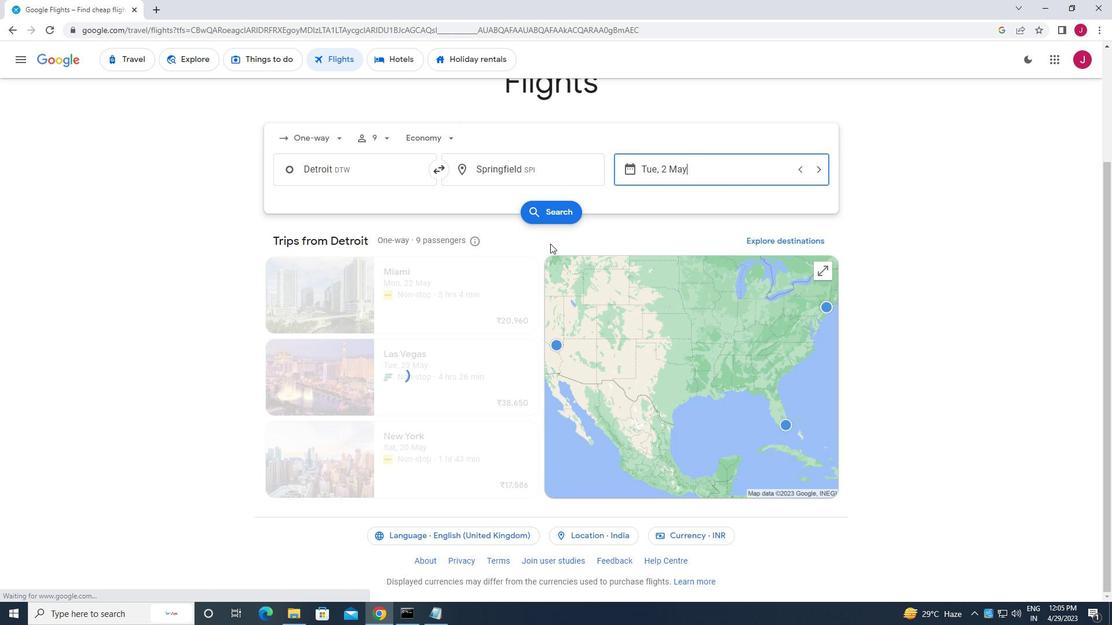 
Action: Mouse pressed left at (558, 211)
Screenshot: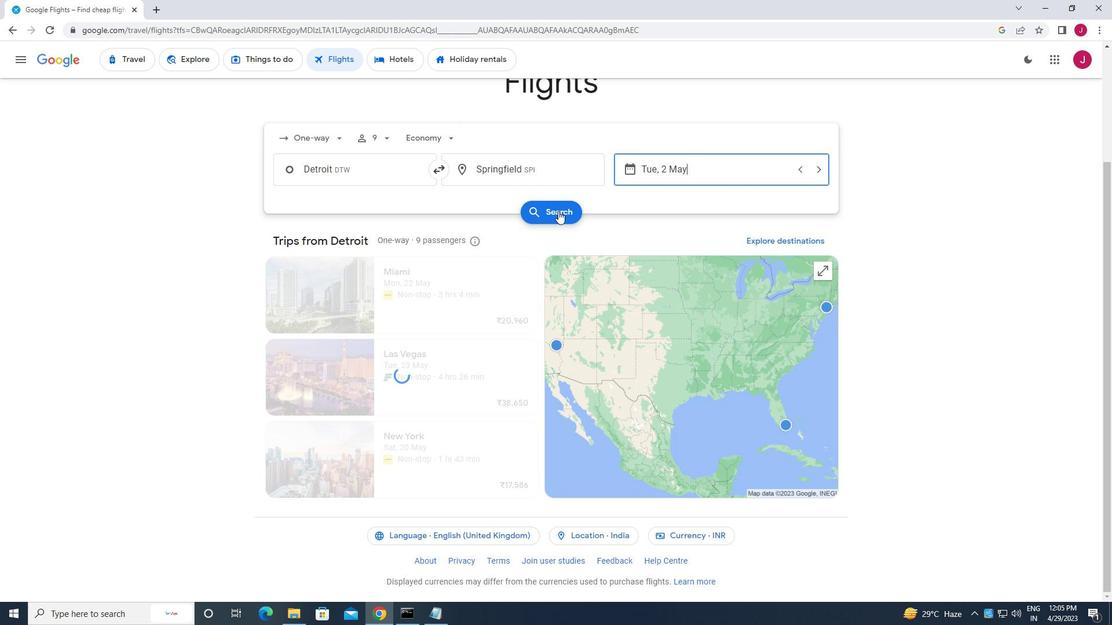 
Action: Mouse moved to (297, 163)
Screenshot: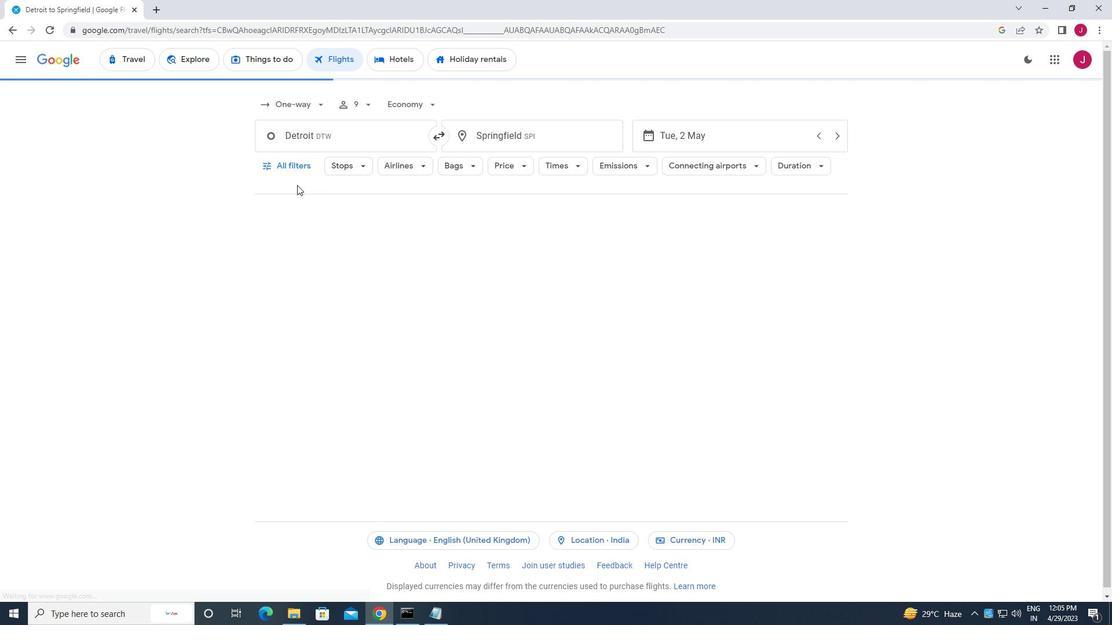 
Action: Mouse pressed left at (297, 163)
Screenshot: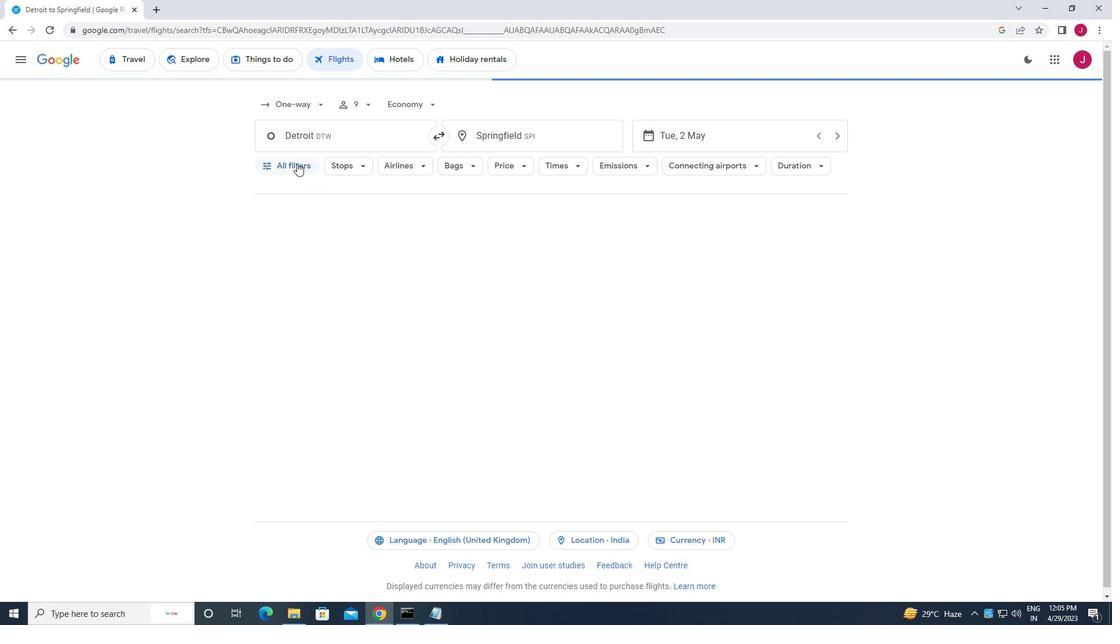 
Action: Mouse moved to (330, 254)
Screenshot: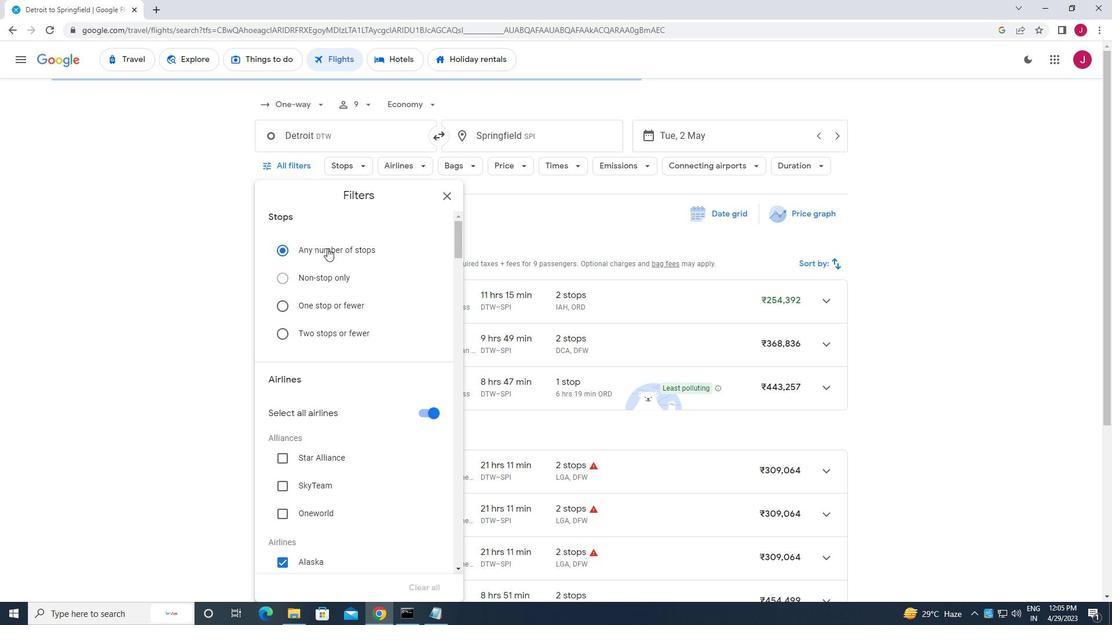 
Action: Mouse scrolled (330, 253) with delta (0, 0)
Screenshot: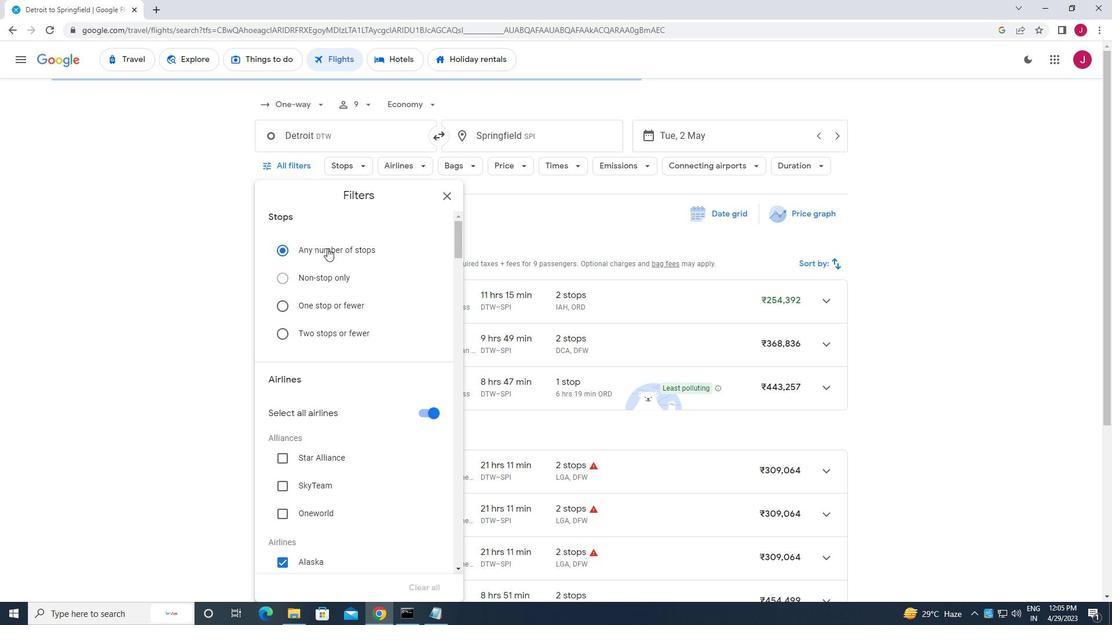 
Action: Mouse scrolled (330, 253) with delta (0, 0)
Screenshot: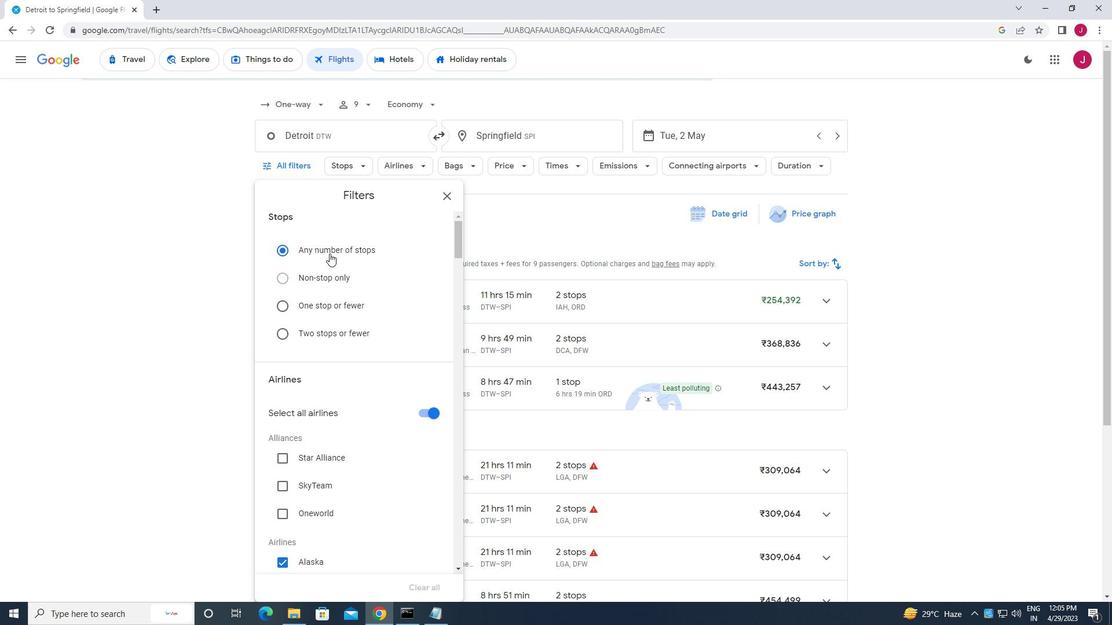 
Action: Mouse scrolled (330, 253) with delta (0, 0)
Screenshot: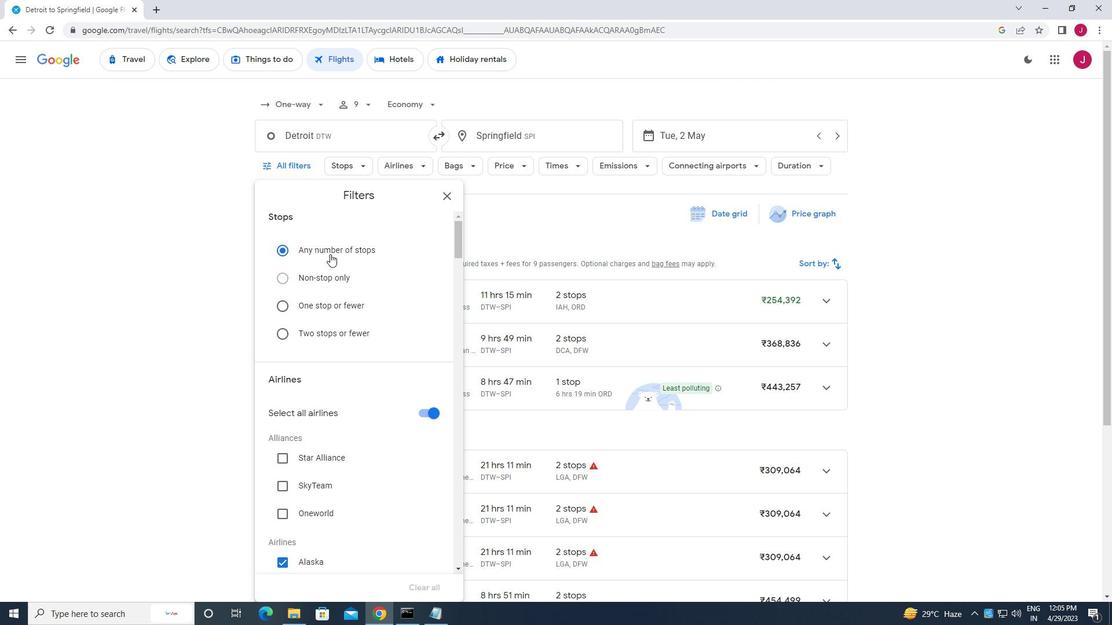 
Action: Mouse moved to (421, 238)
Screenshot: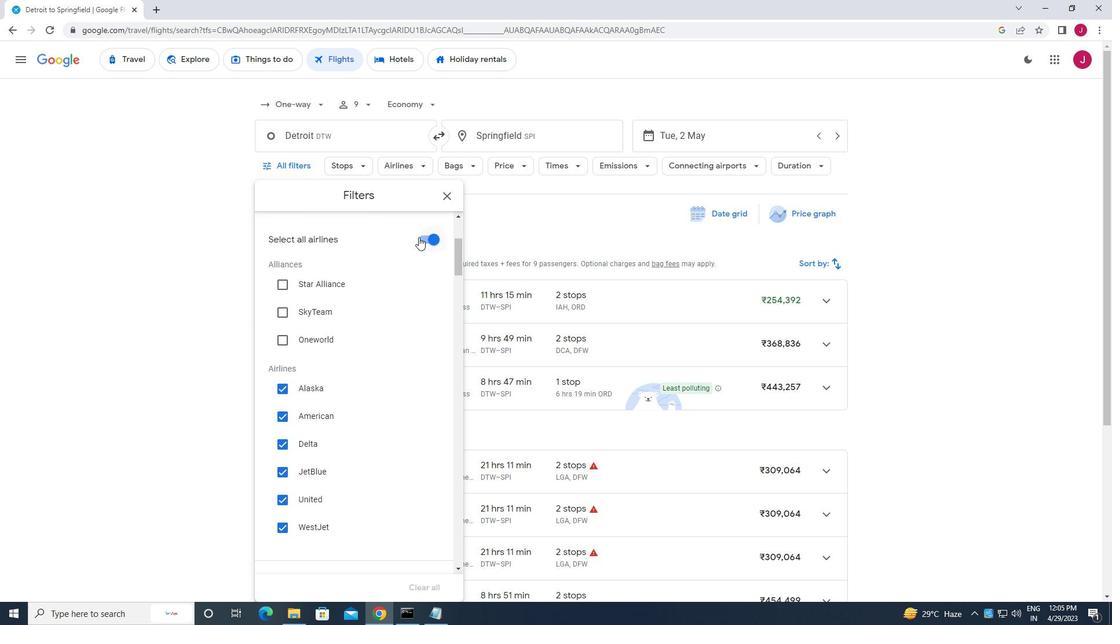 
Action: Mouse pressed left at (421, 238)
Screenshot: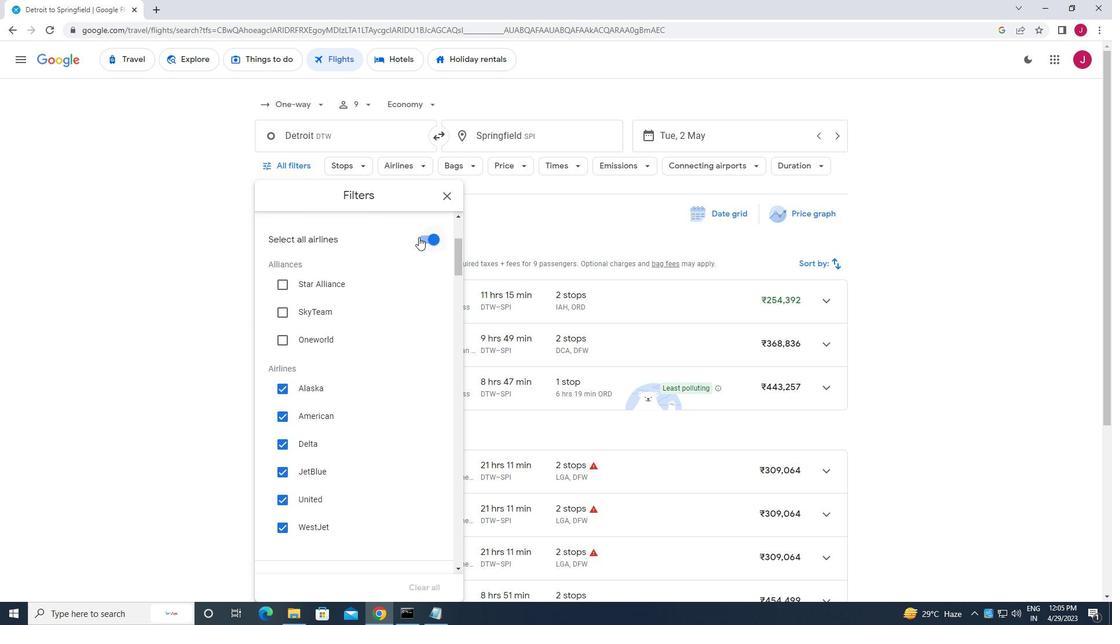 
Action: Mouse moved to (350, 278)
Screenshot: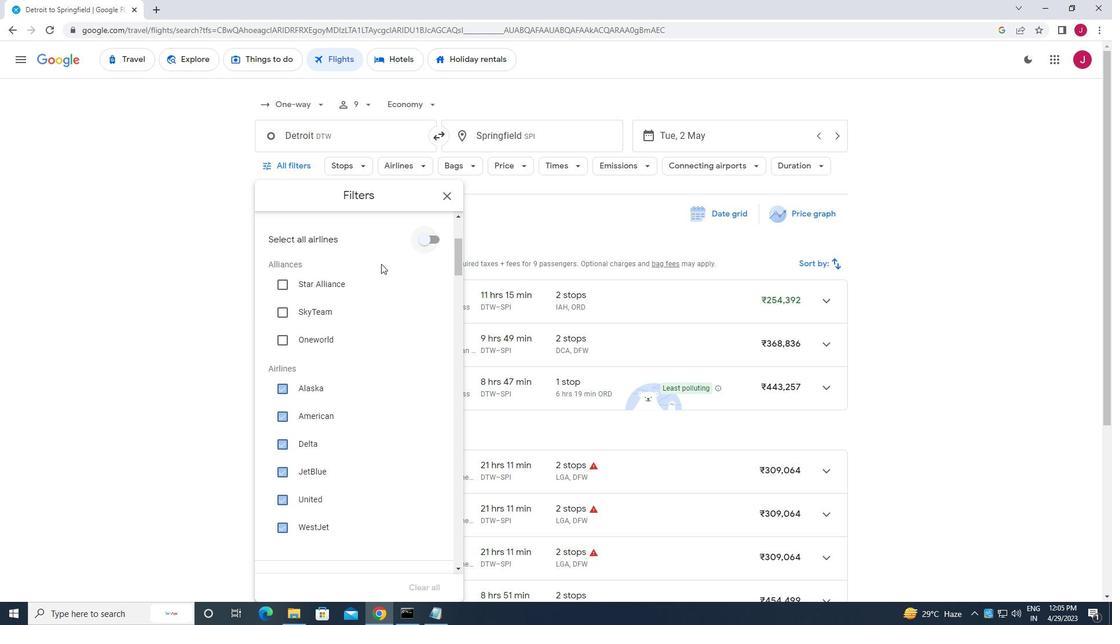 
Action: Mouse scrolled (350, 278) with delta (0, 0)
Screenshot: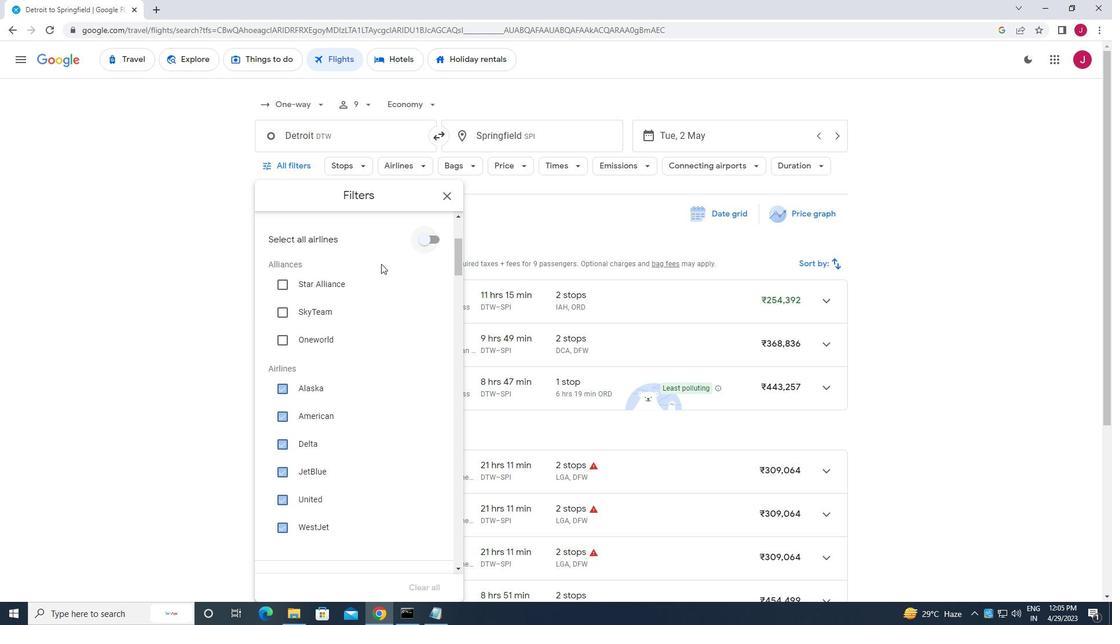 
Action: Mouse moved to (294, 446)
Screenshot: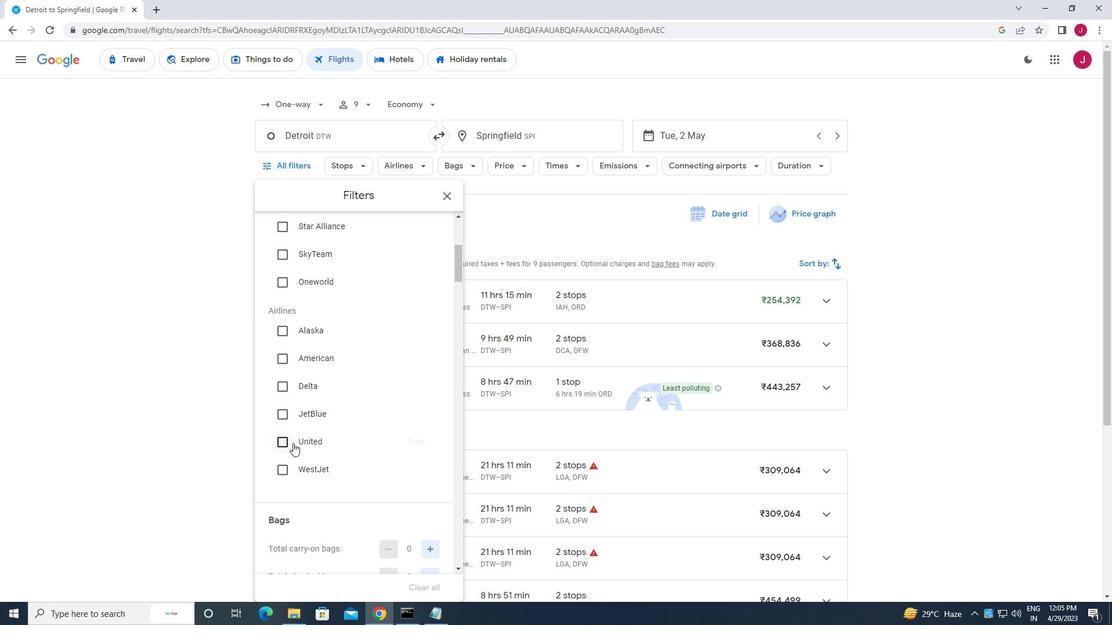 
Action: Mouse scrolled (294, 445) with delta (0, 0)
Screenshot: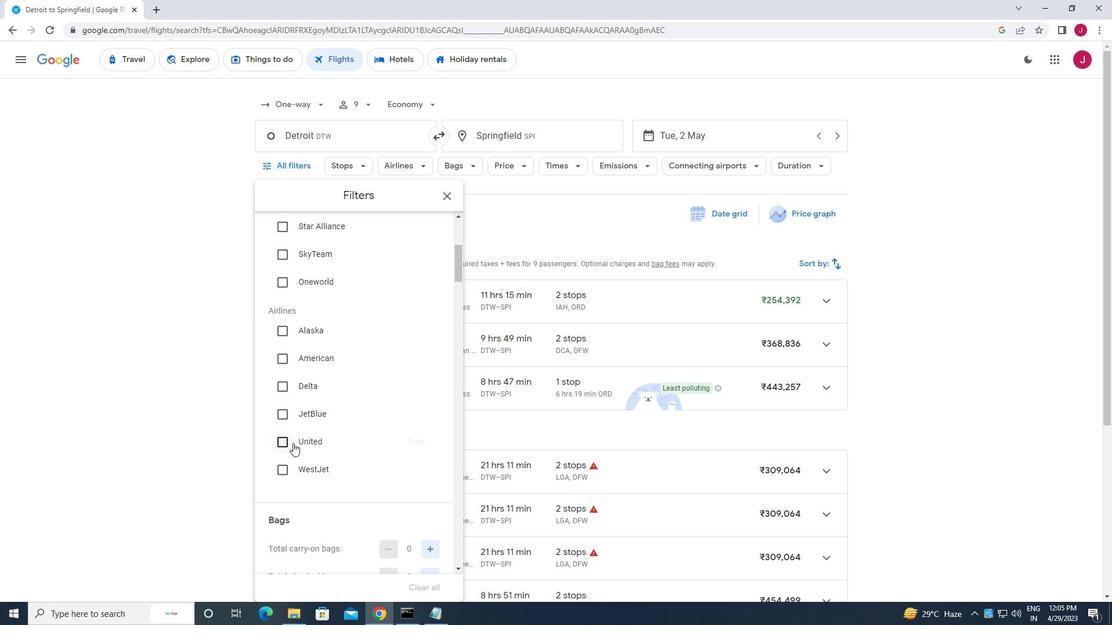 
Action: Mouse moved to (323, 356)
Screenshot: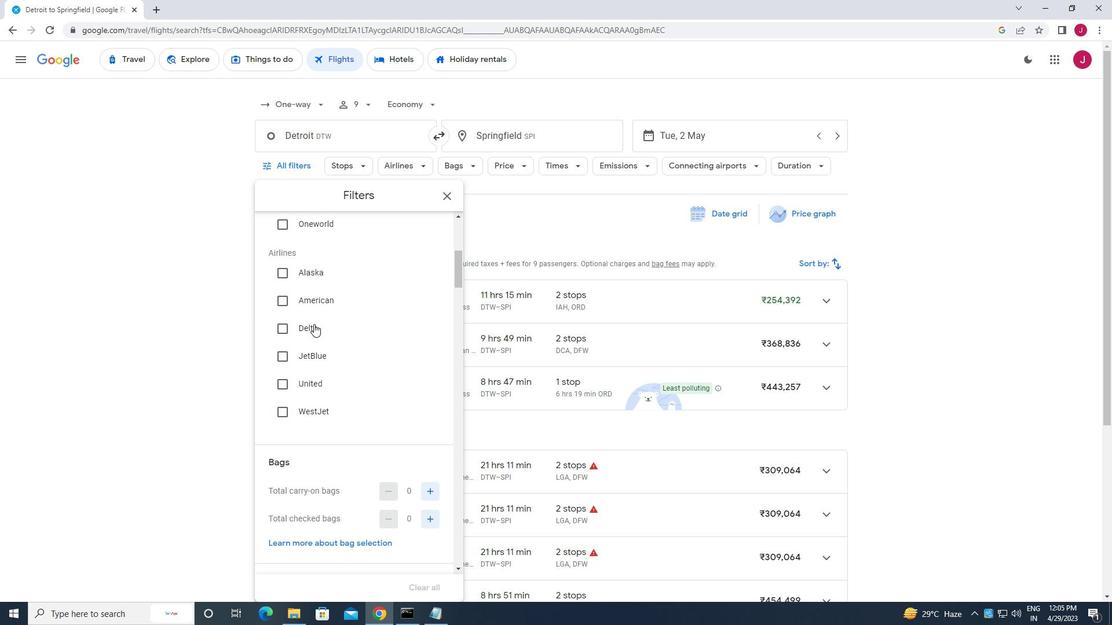 
Action: Mouse scrolled (323, 355) with delta (0, 0)
Screenshot: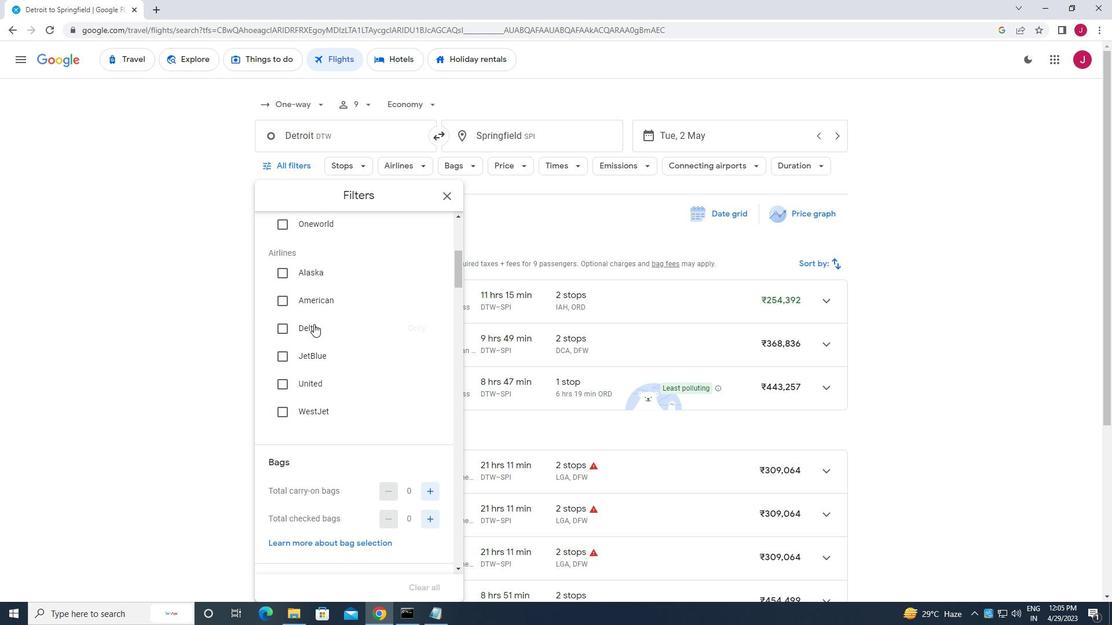 
Action: Mouse scrolled (323, 355) with delta (0, 0)
Screenshot: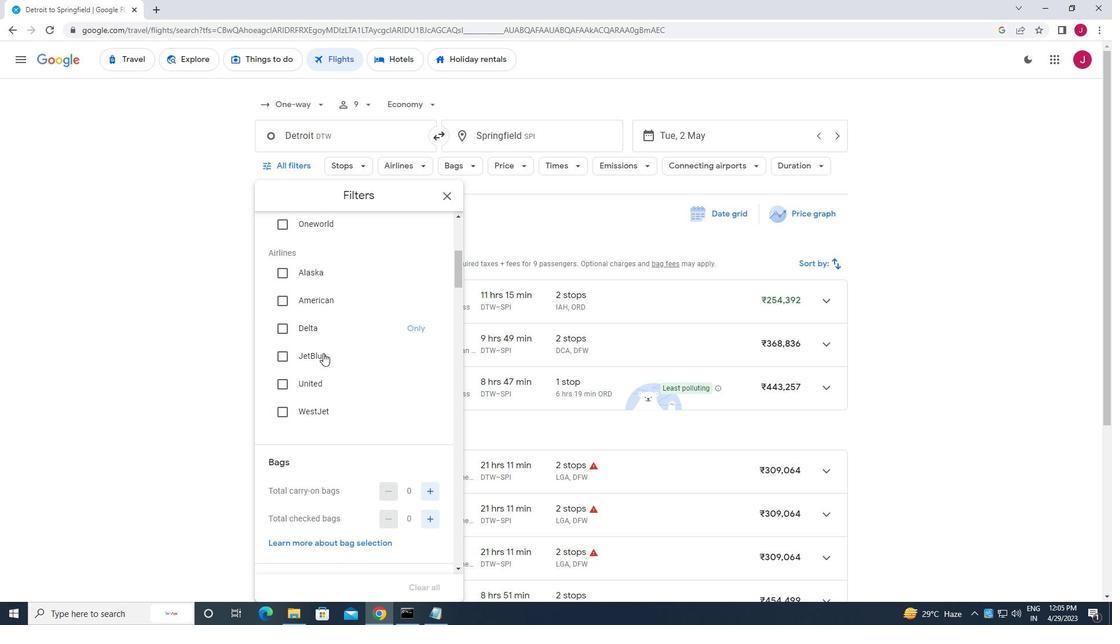 
Action: Mouse scrolled (323, 355) with delta (0, 0)
Screenshot: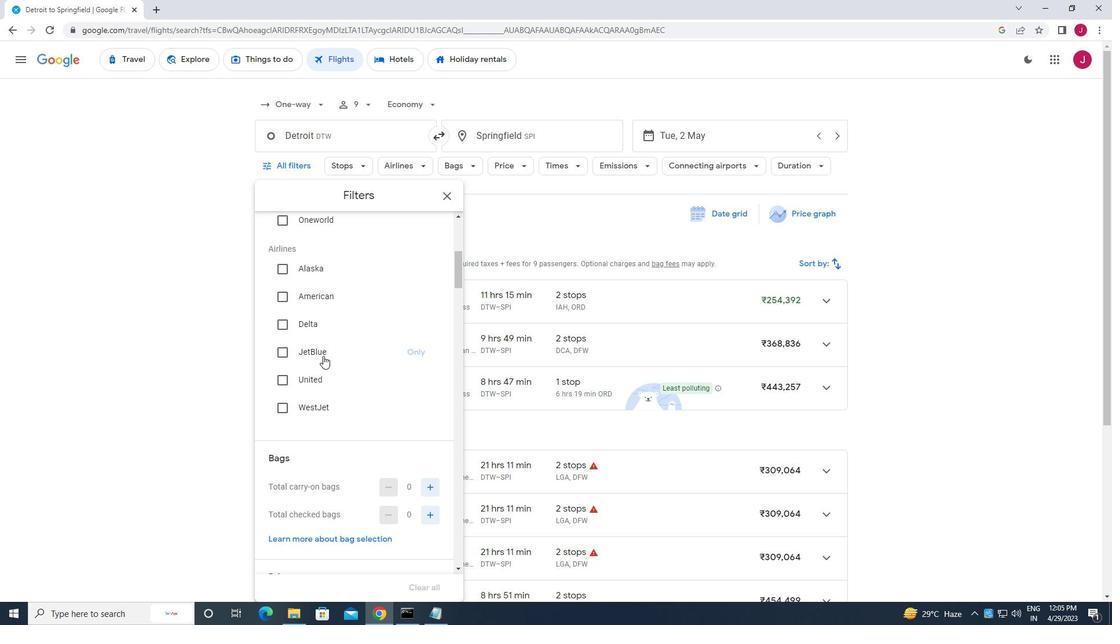 
Action: Mouse moved to (433, 319)
Screenshot: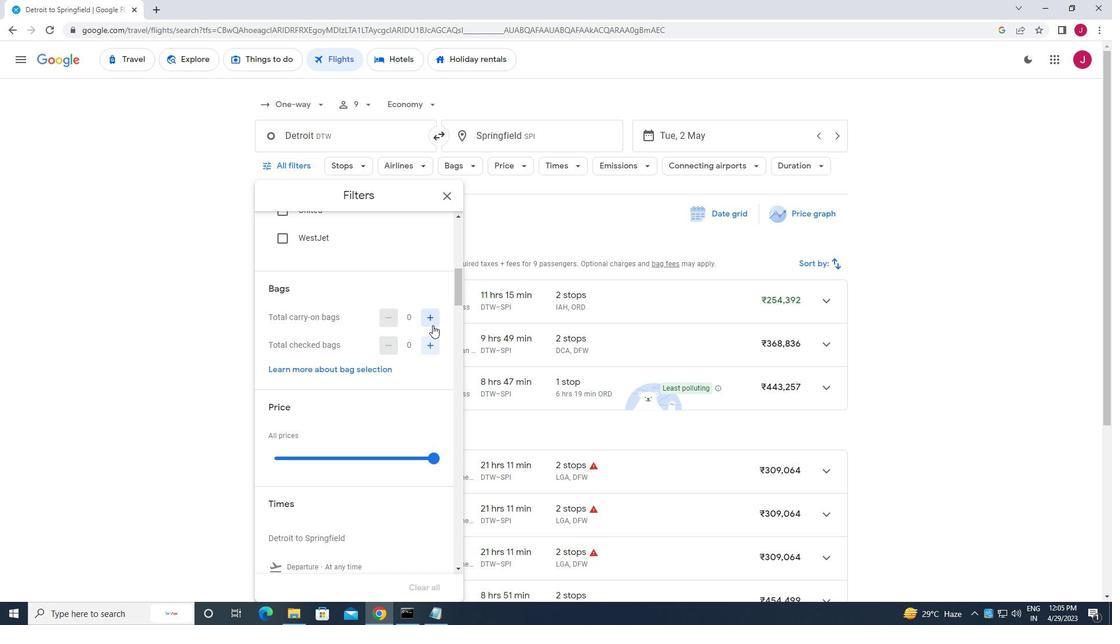 
Action: Mouse pressed left at (433, 319)
Screenshot: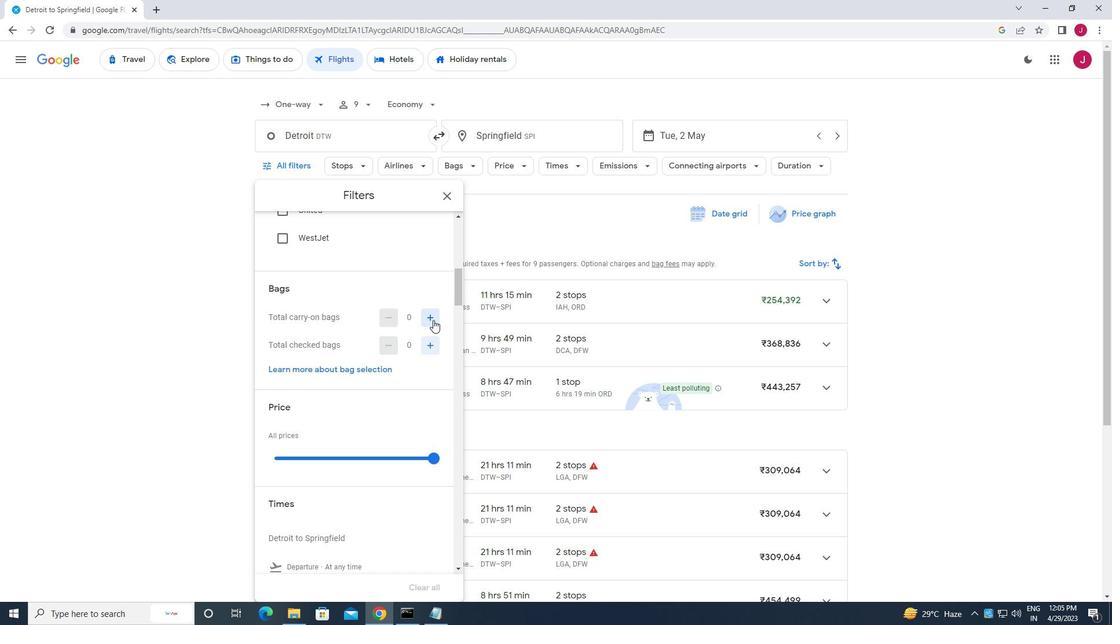 
Action: Mouse moved to (433, 319)
Screenshot: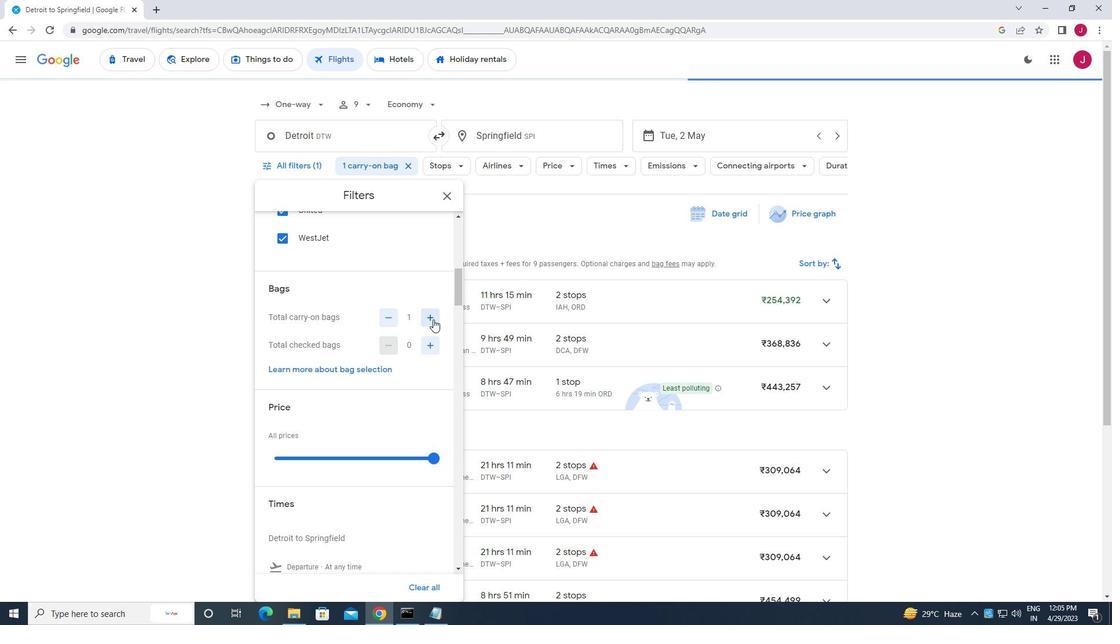 
Action: Mouse scrolled (433, 319) with delta (0, 0)
Screenshot: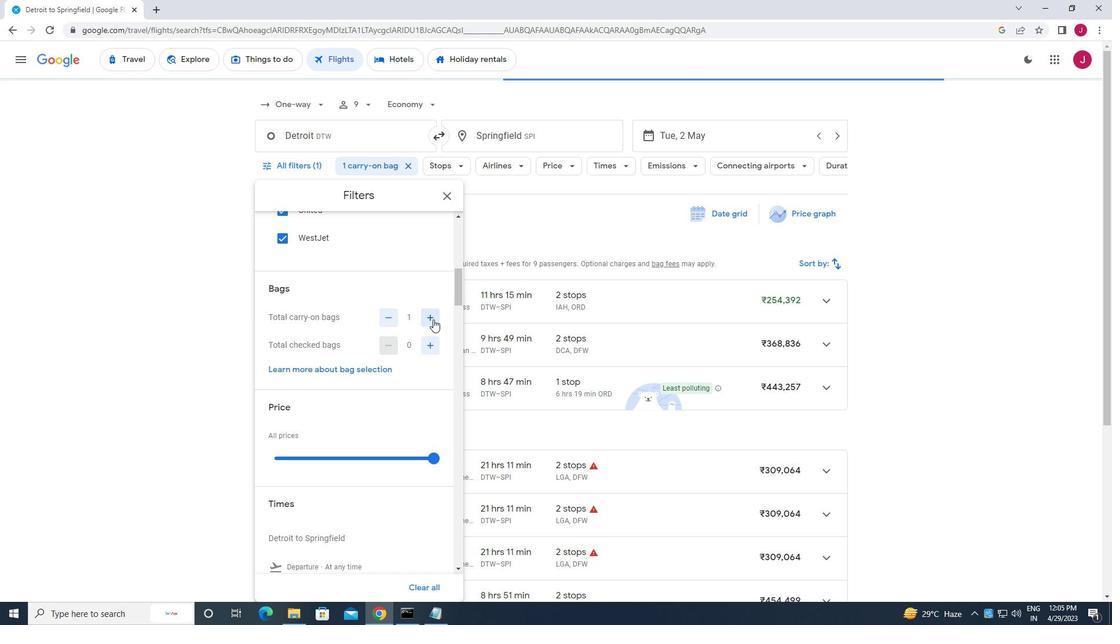 
Action: Mouse scrolled (433, 319) with delta (0, 0)
Screenshot: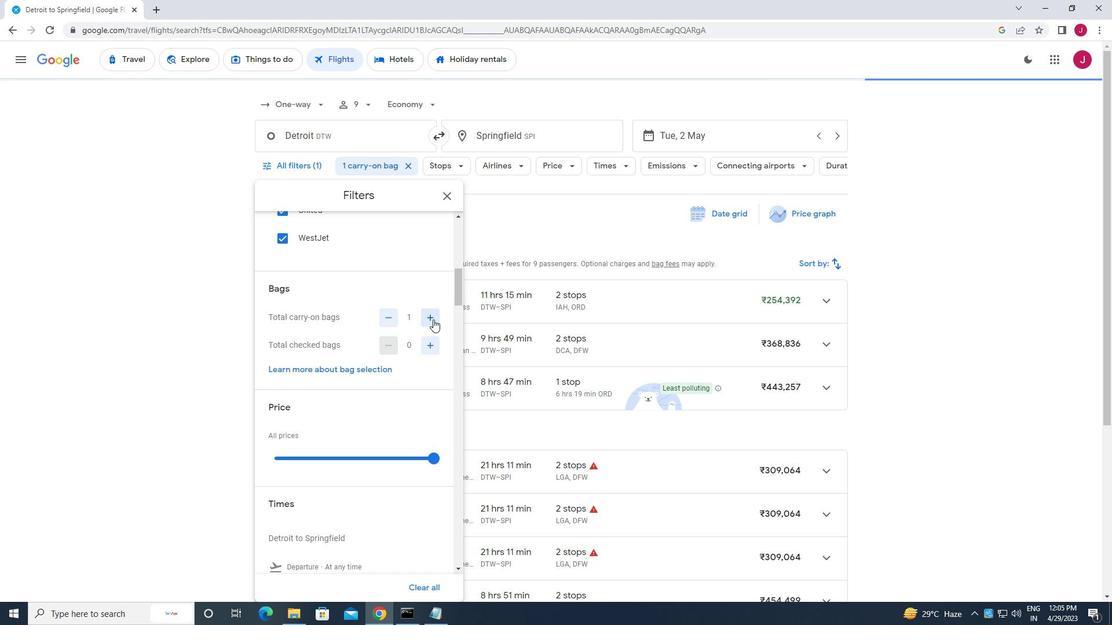 
Action: Mouse moved to (436, 342)
Screenshot: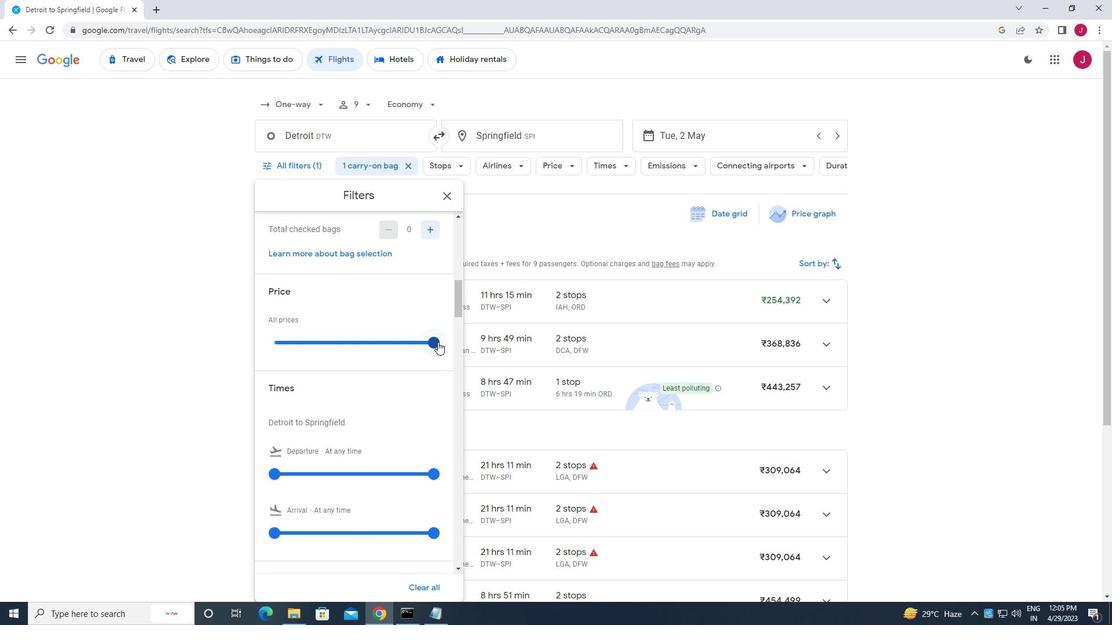 
Action: Mouse pressed left at (436, 342)
Screenshot: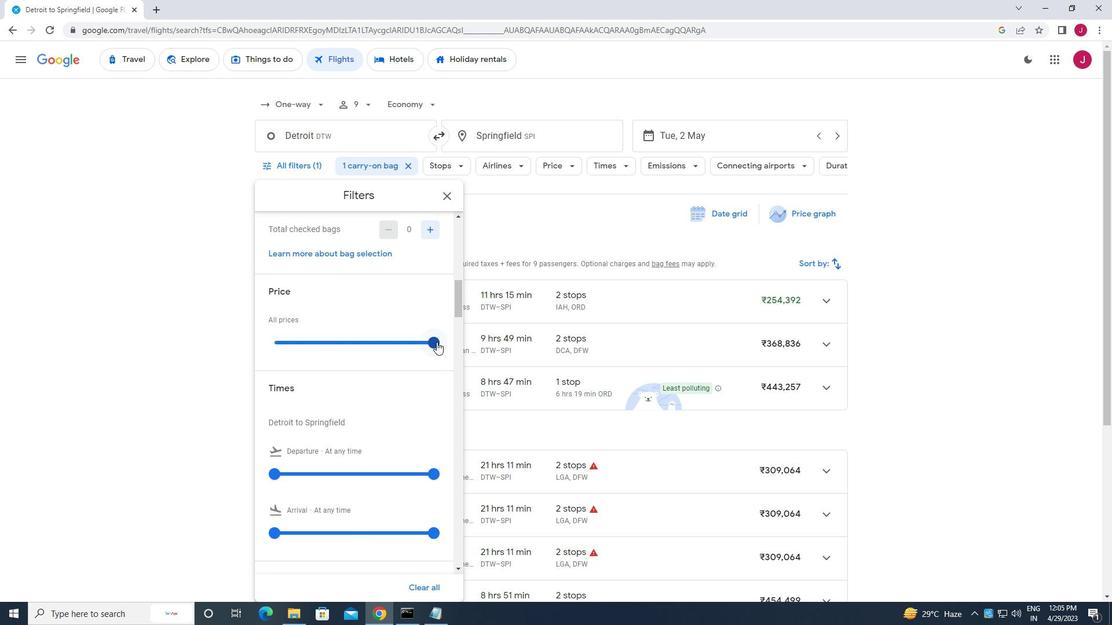 
Action: Mouse moved to (370, 358)
Screenshot: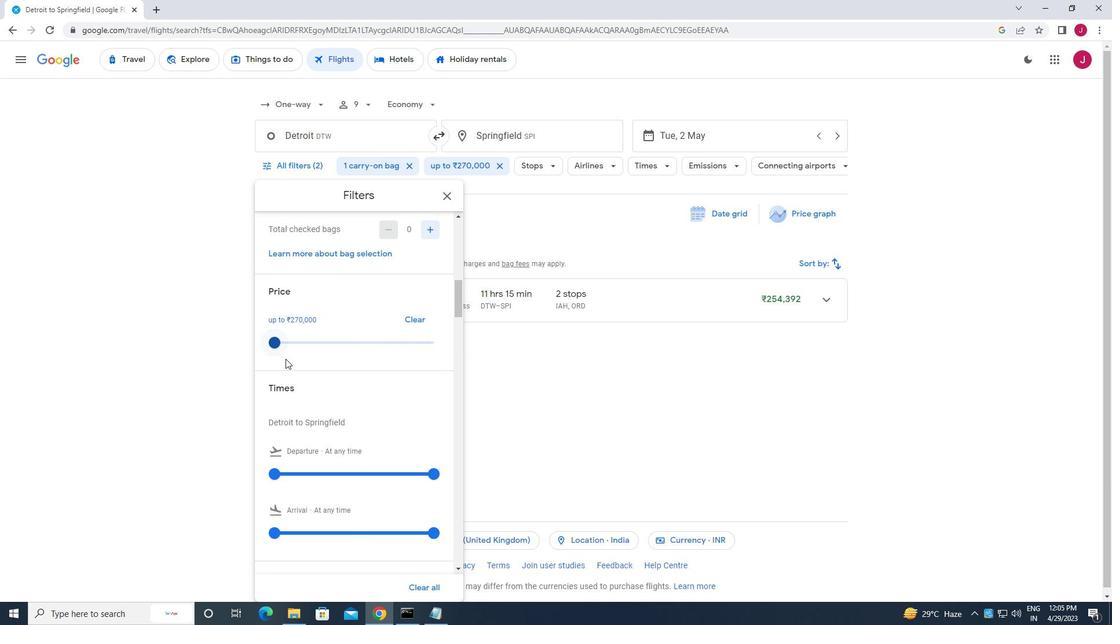 
Action: Mouse scrolled (370, 358) with delta (0, 0)
Screenshot: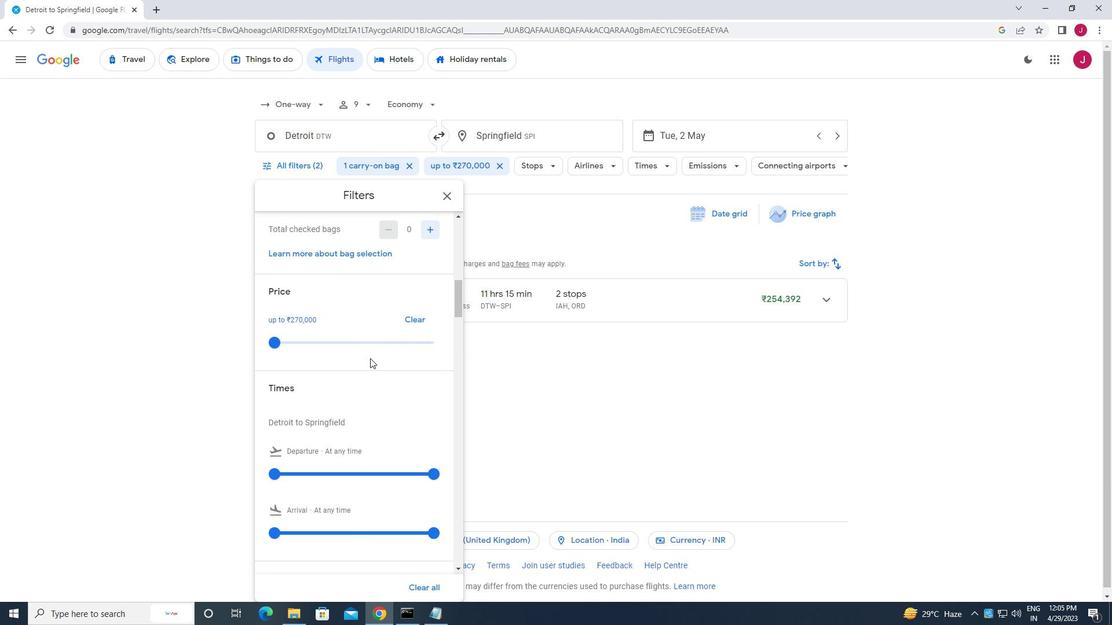 
Action: Mouse scrolled (370, 358) with delta (0, 0)
Screenshot: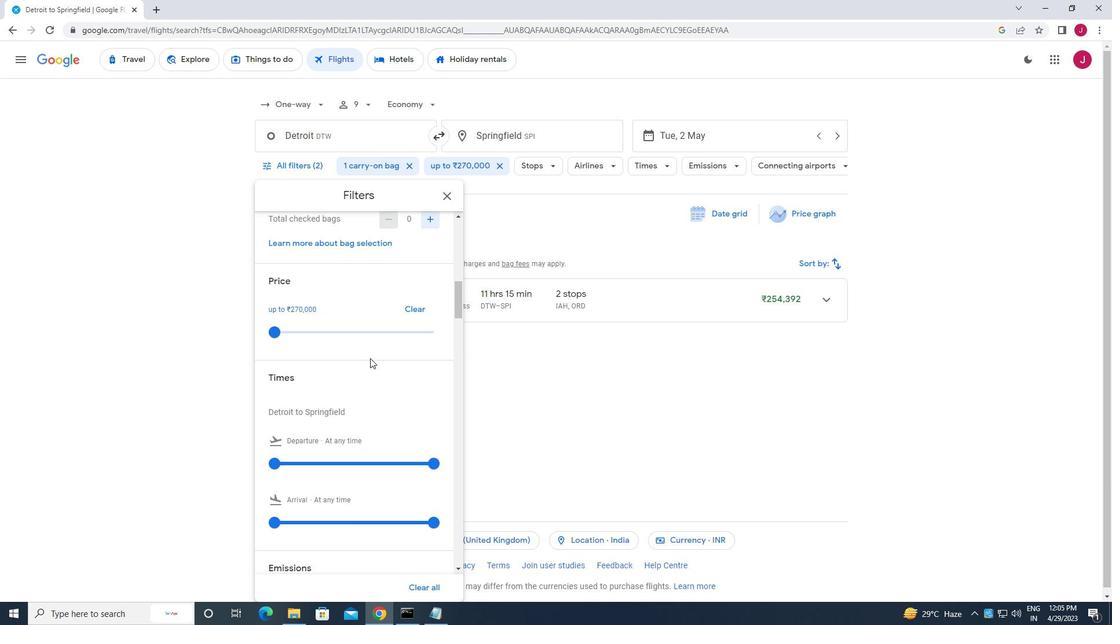 
Action: Mouse moved to (274, 355)
Screenshot: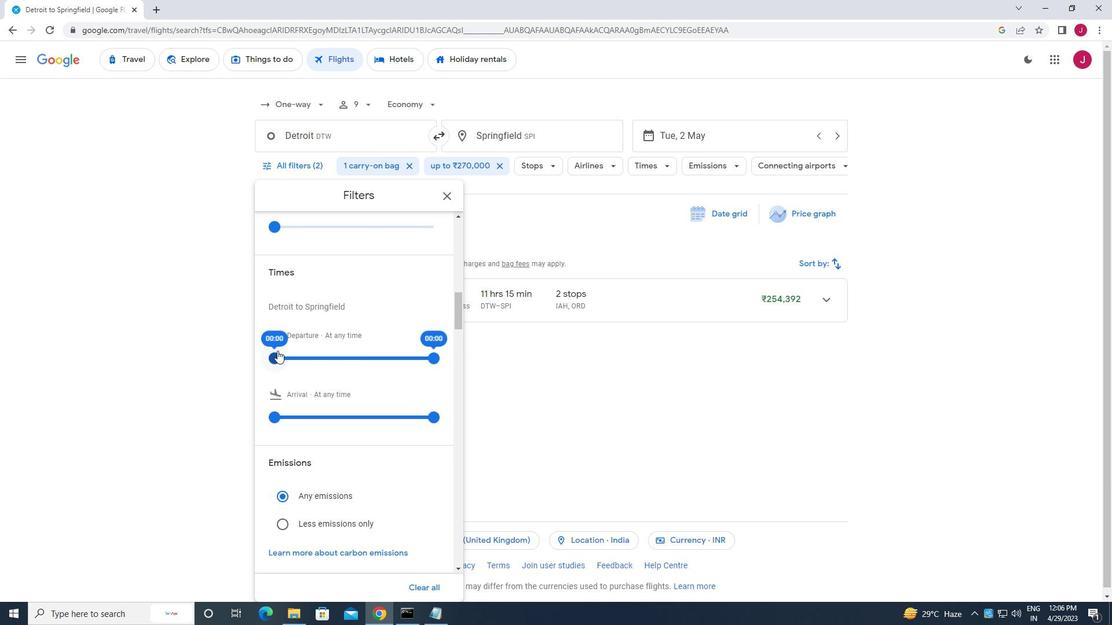 
Action: Mouse pressed left at (274, 355)
Screenshot: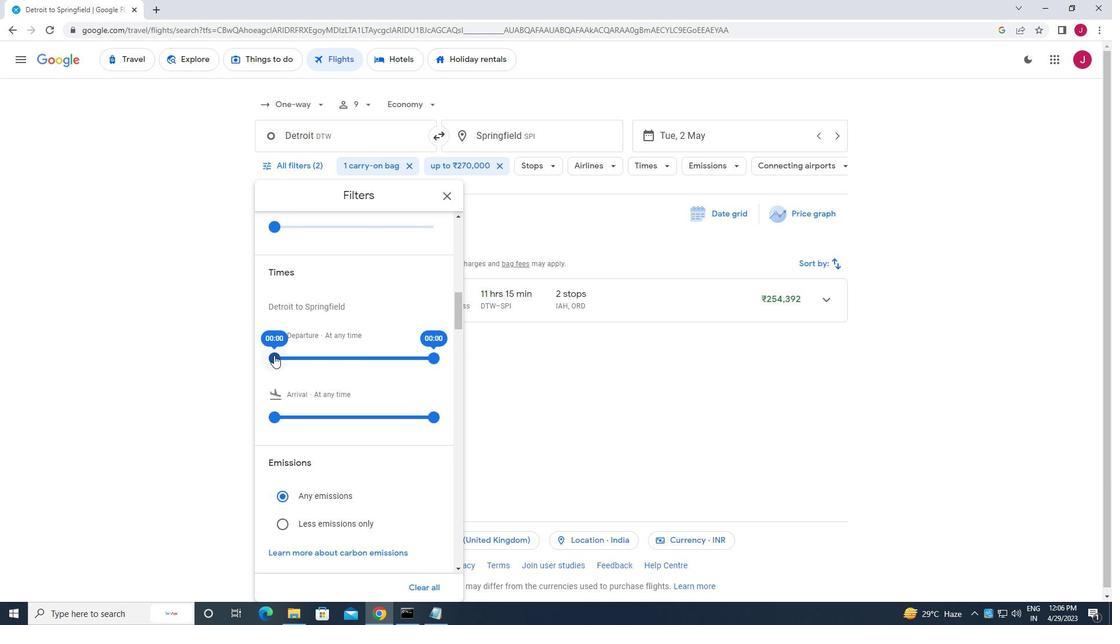 
Action: Mouse moved to (434, 358)
Screenshot: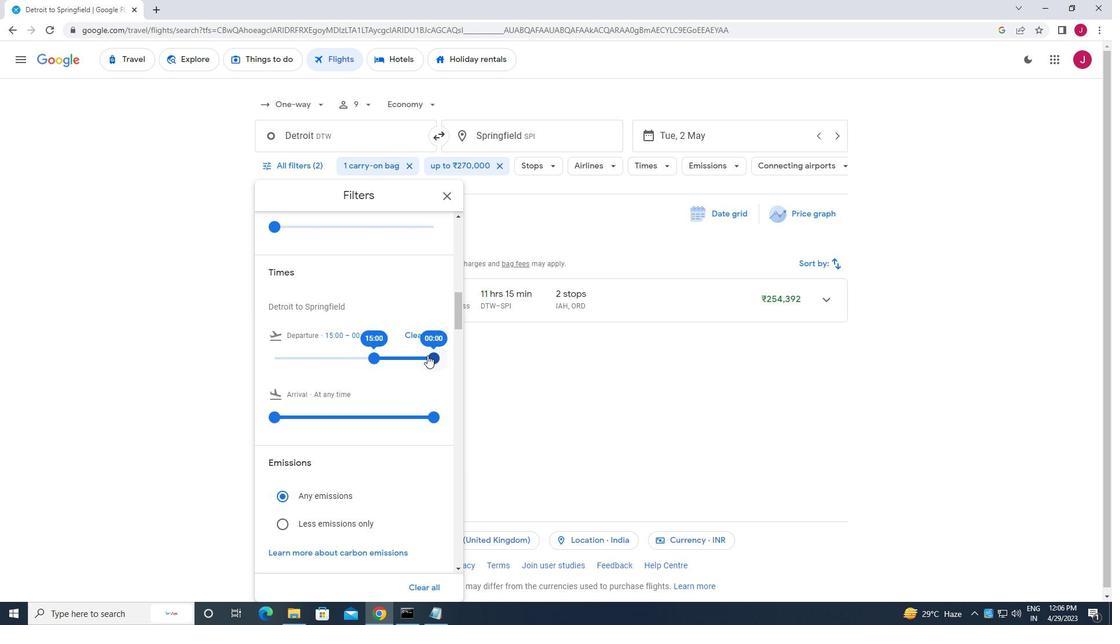 
Action: Mouse pressed left at (434, 358)
Screenshot: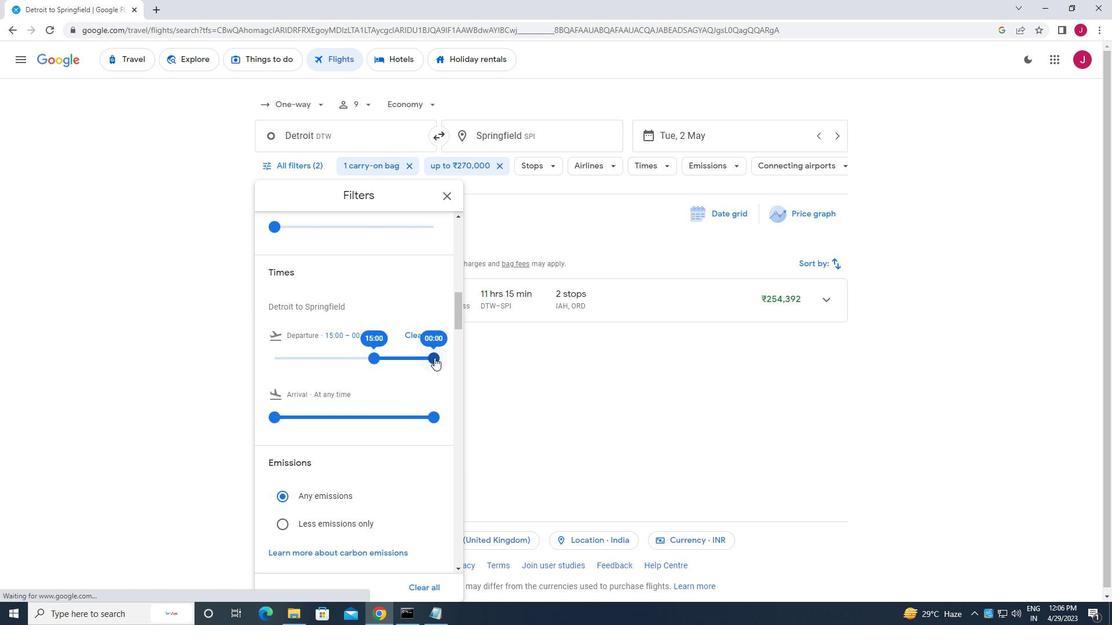
Action: Mouse moved to (448, 196)
Screenshot: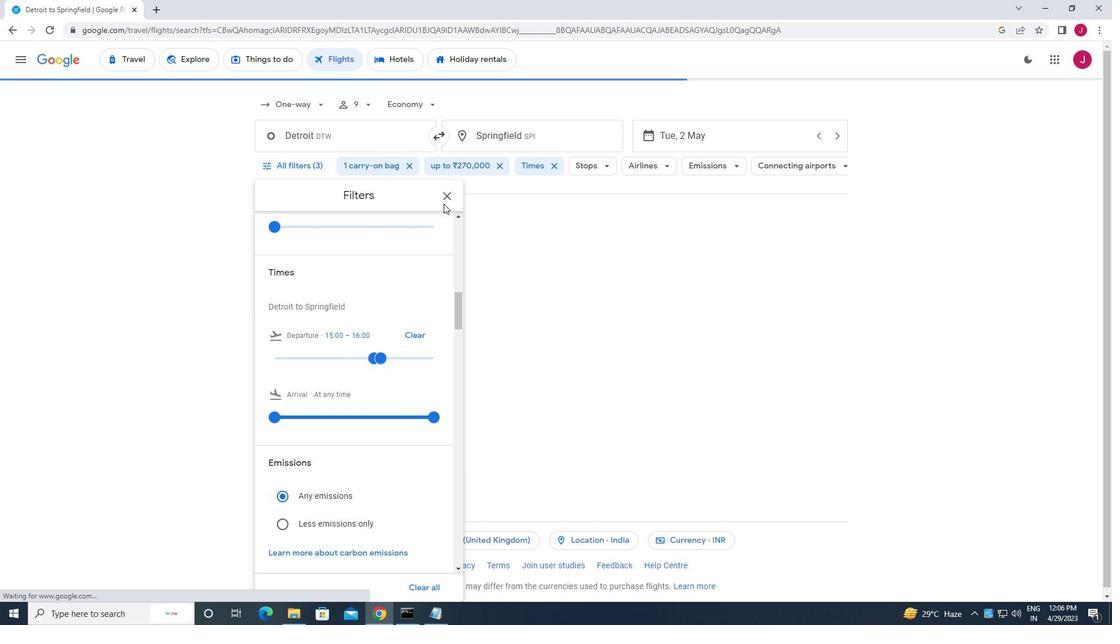 
Action: Mouse pressed left at (448, 196)
Screenshot: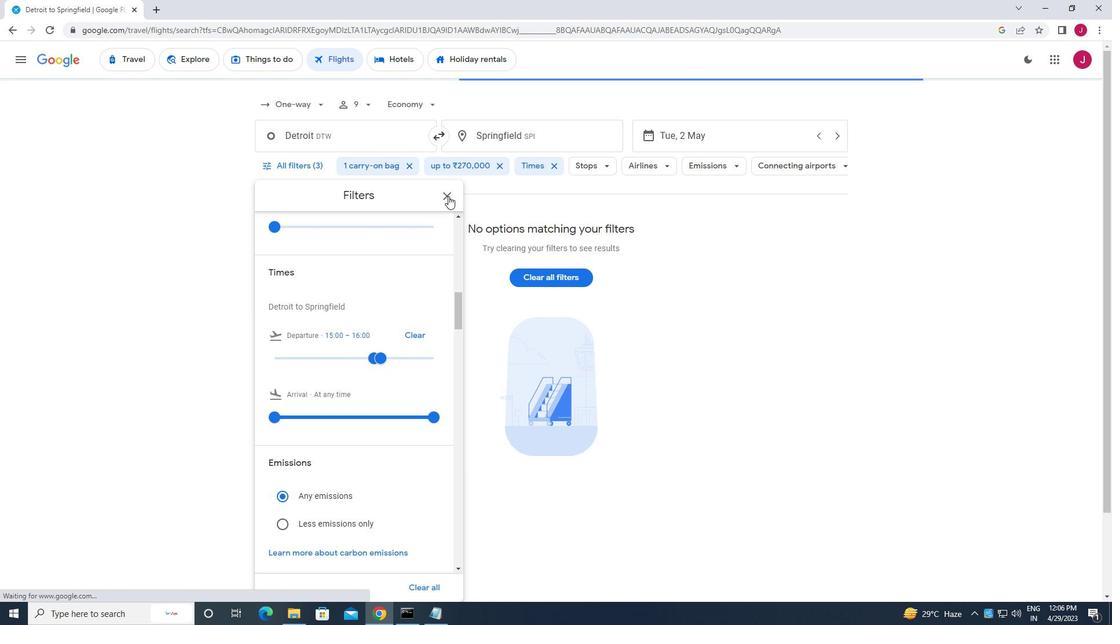 
Action: Mouse moved to (452, 183)
Screenshot: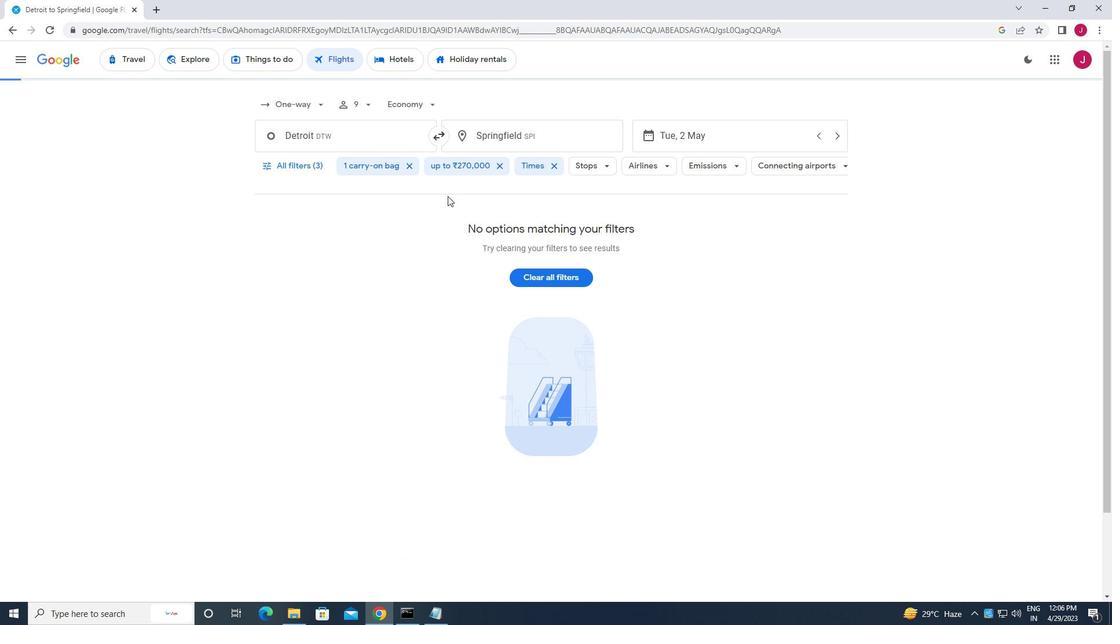 
